 Task: Create a rule when a start date between 1 working days from now is removed from a card by anyone except me.
Action: Mouse moved to (1098, 279)
Screenshot: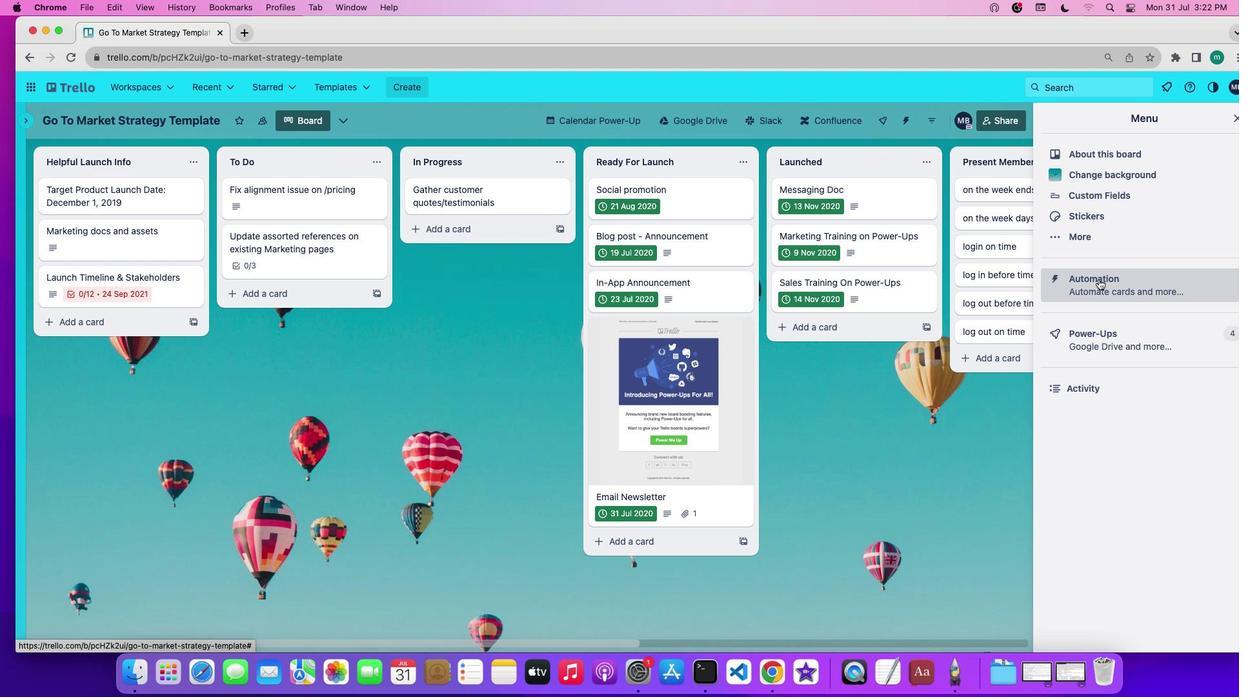 
Action: Mouse pressed left at (1098, 279)
Screenshot: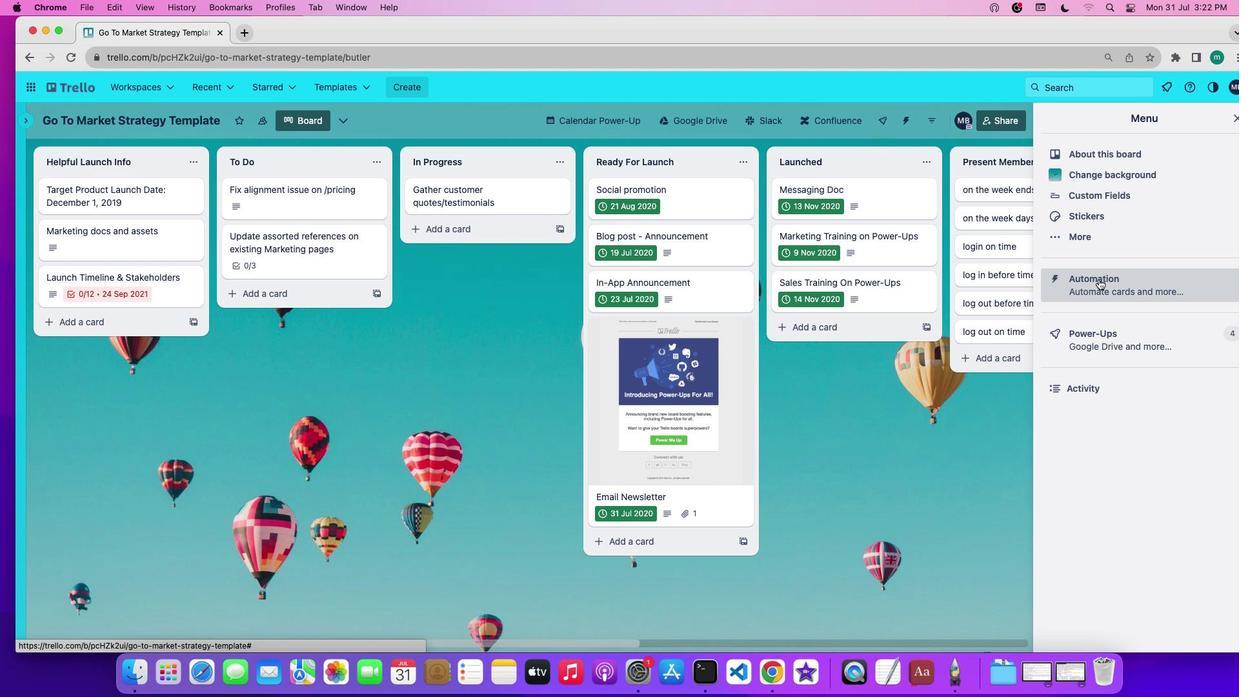 
Action: Mouse moved to (56, 231)
Screenshot: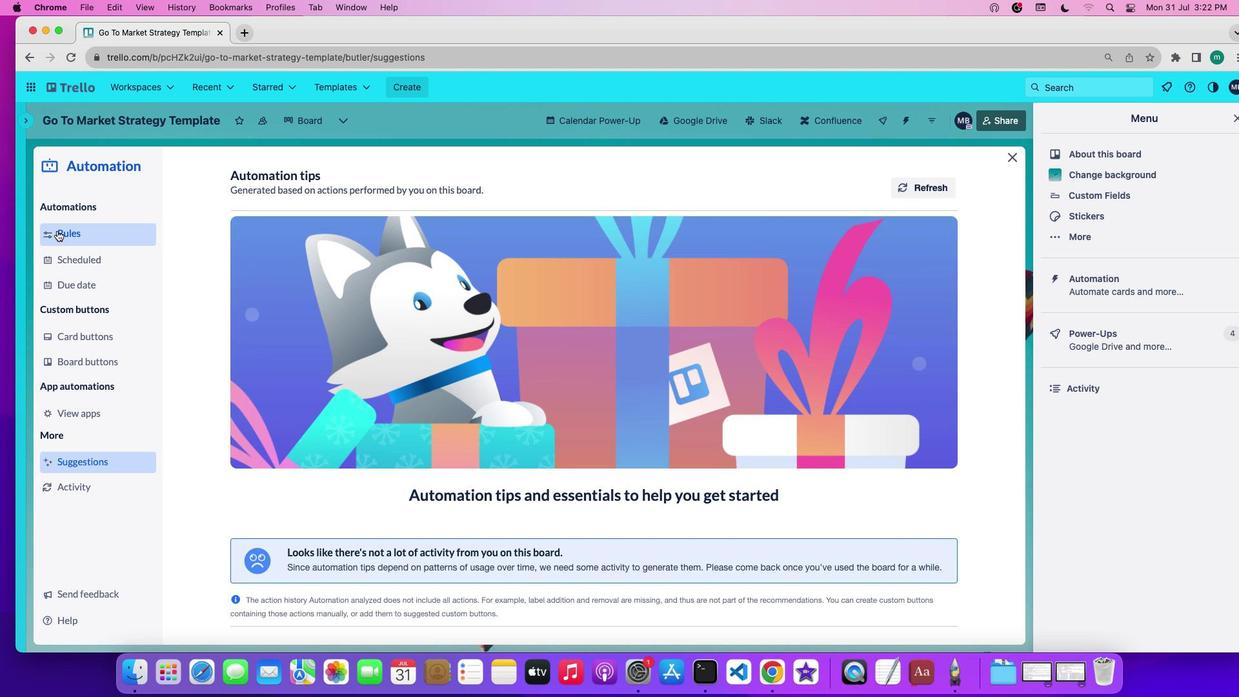 
Action: Mouse pressed left at (56, 231)
Screenshot: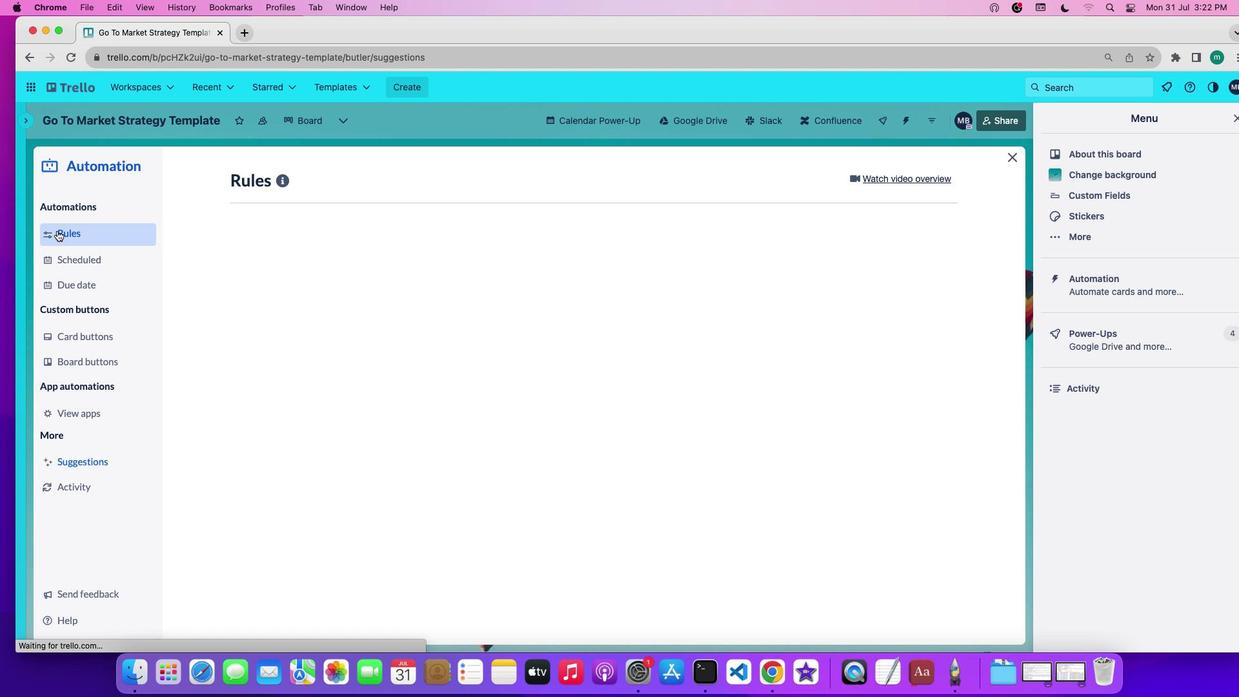 
Action: Mouse moved to (295, 462)
Screenshot: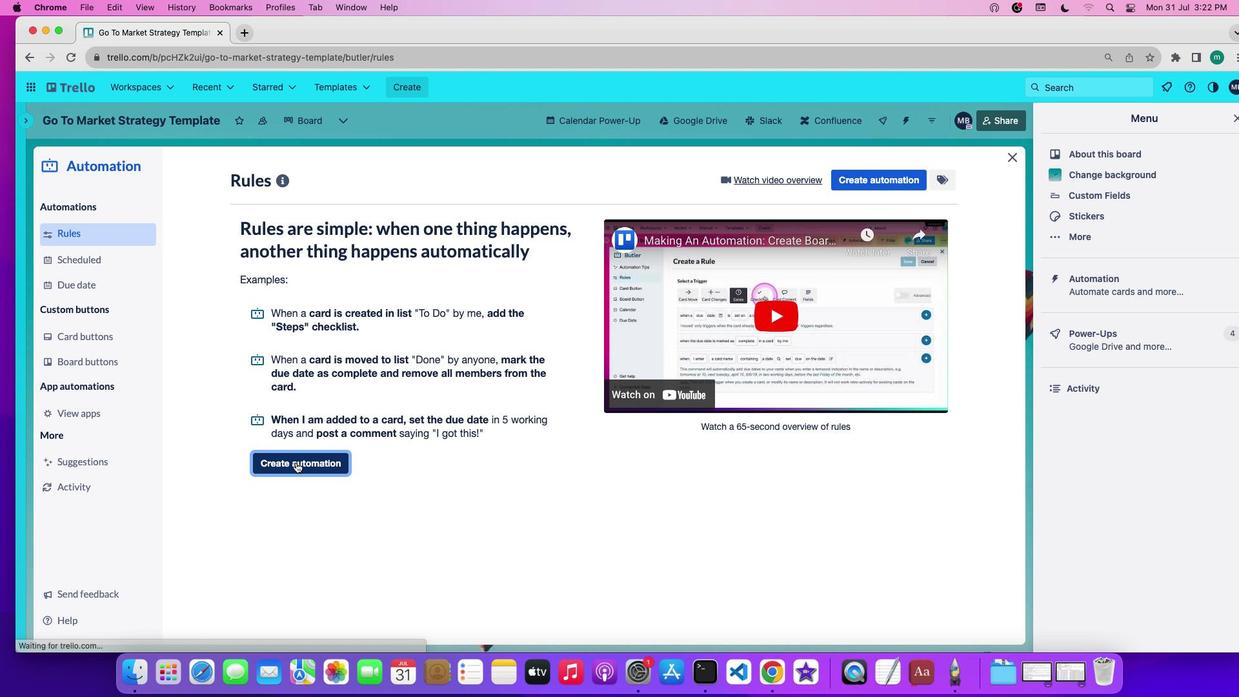 
Action: Mouse pressed left at (295, 462)
Screenshot: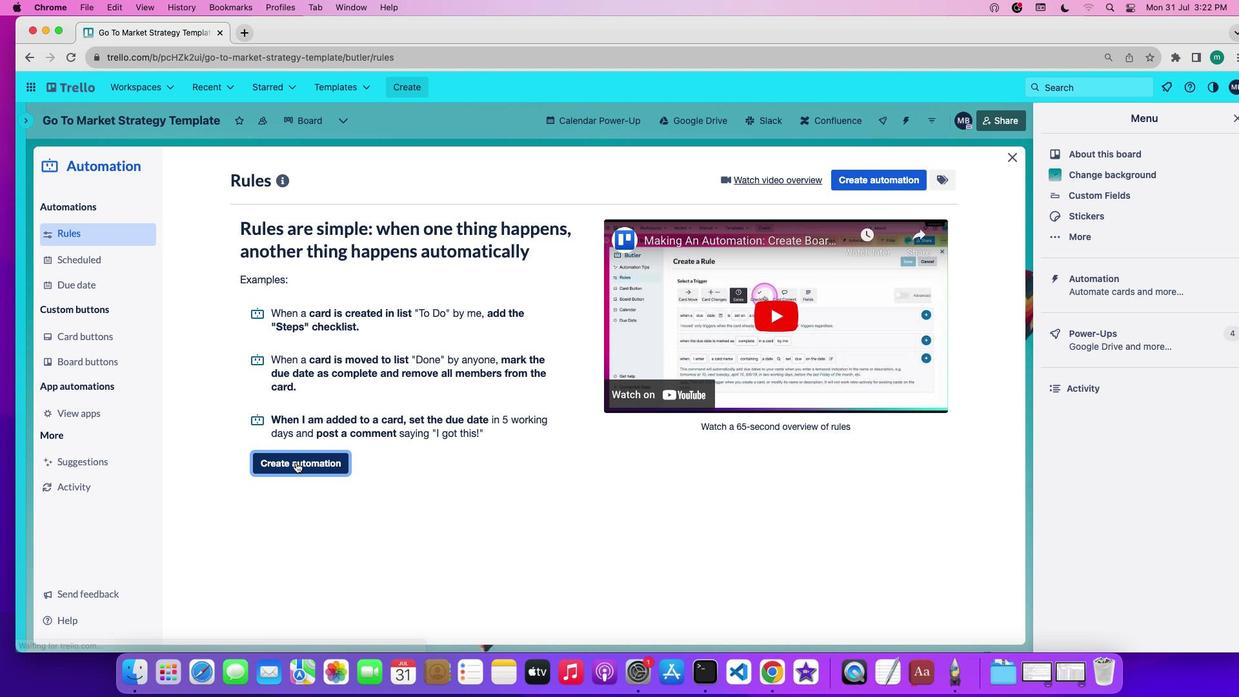 
Action: Mouse moved to (603, 305)
Screenshot: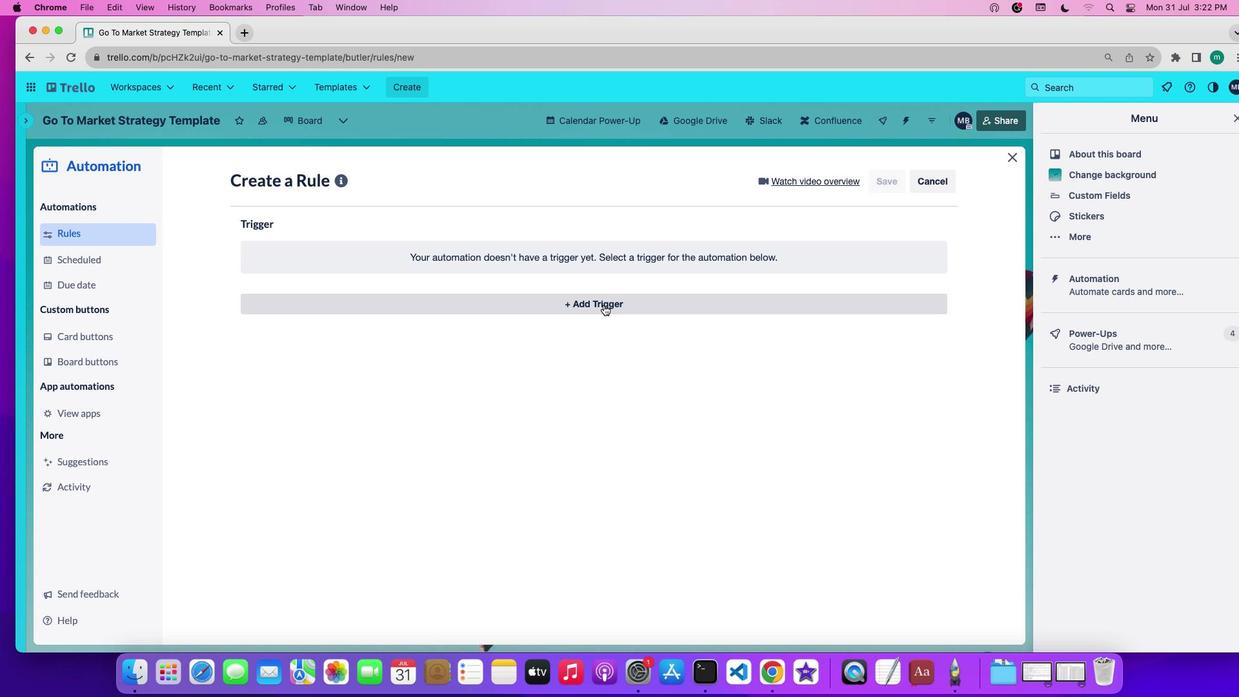 
Action: Mouse pressed left at (603, 305)
Screenshot: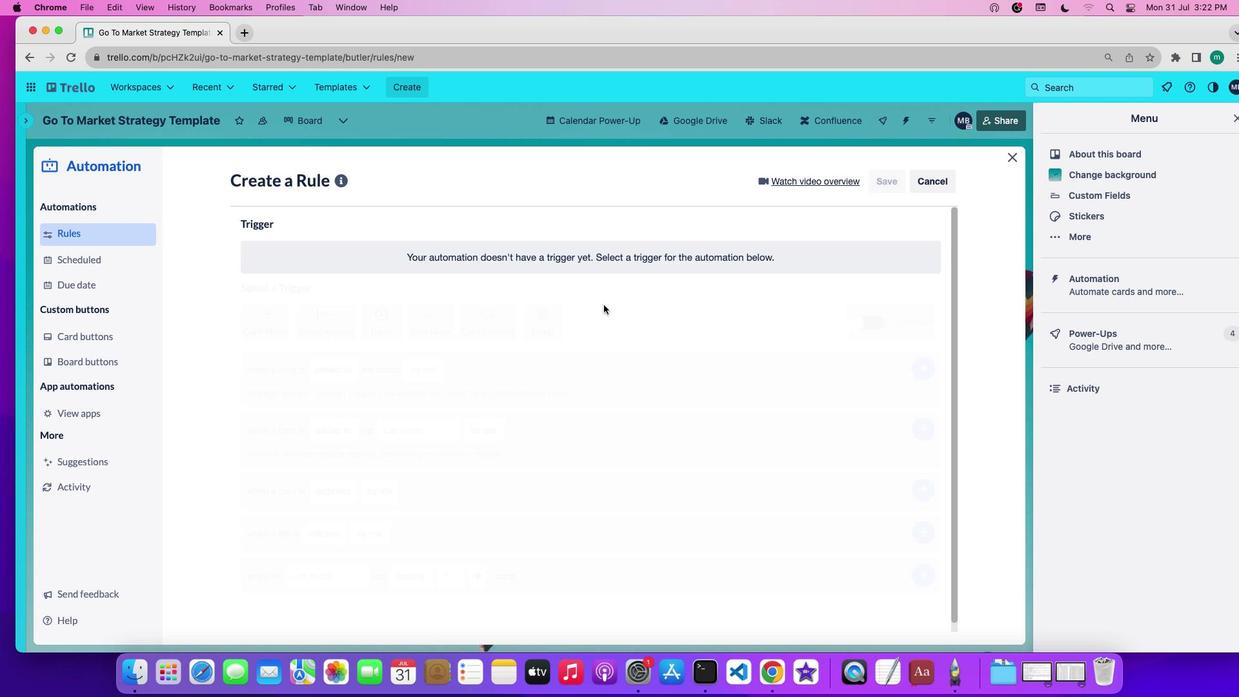 
Action: Mouse moved to (389, 354)
Screenshot: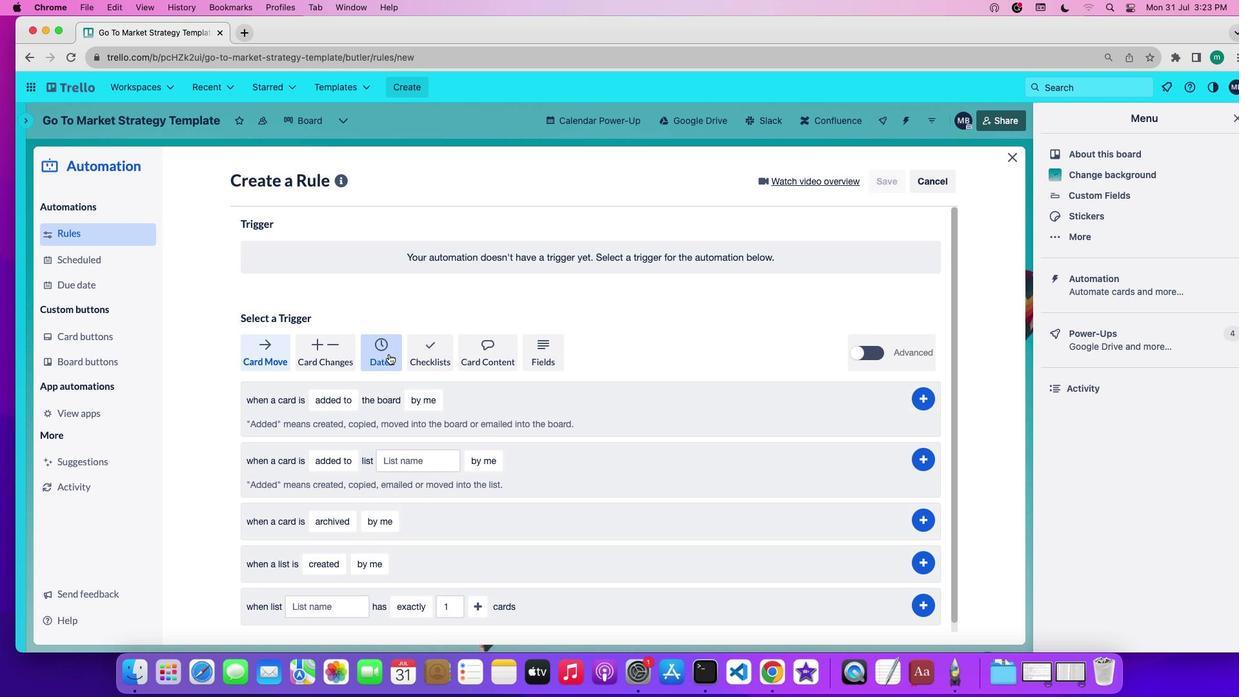 
Action: Mouse pressed left at (389, 354)
Screenshot: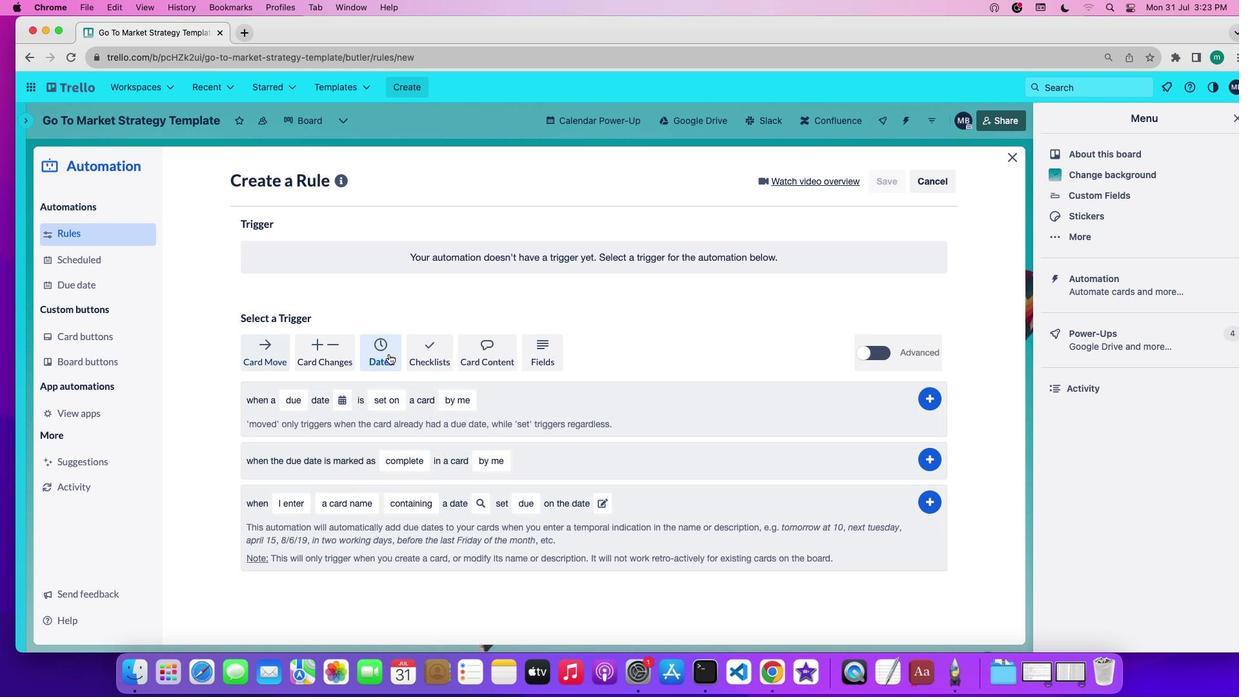 
Action: Mouse moved to (303, 402)
Screenshot: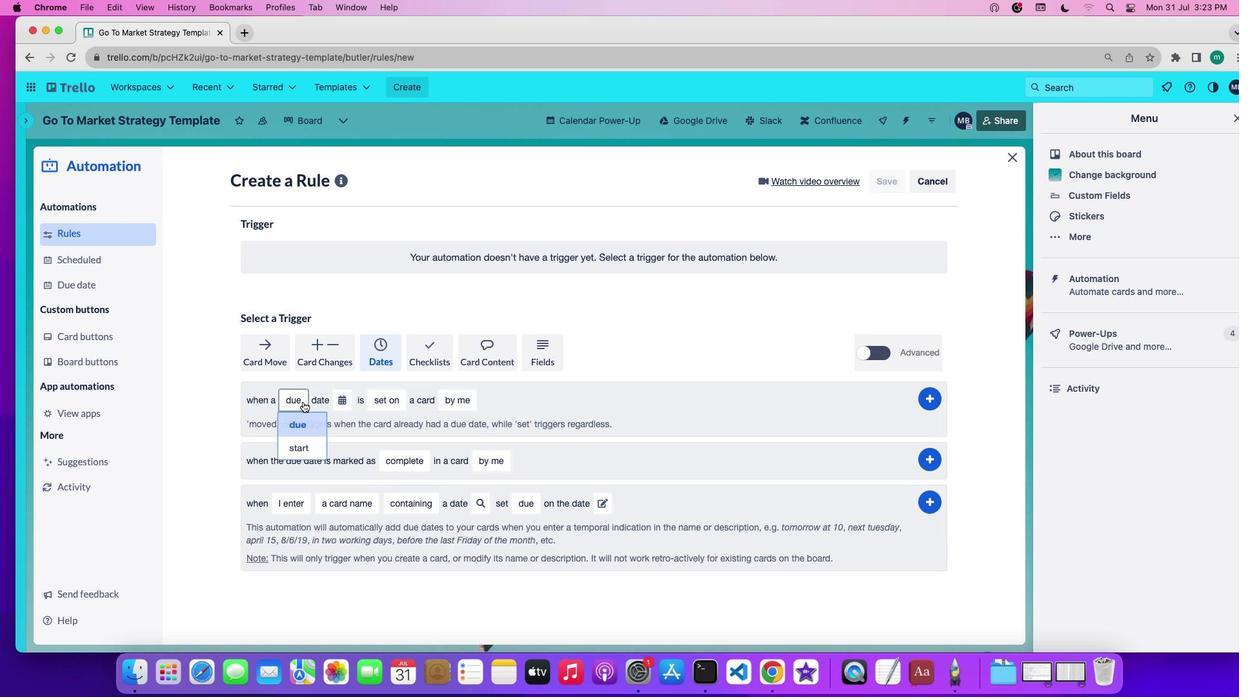 
Action: Mouse pressed left at (303, 402)
Screenshot: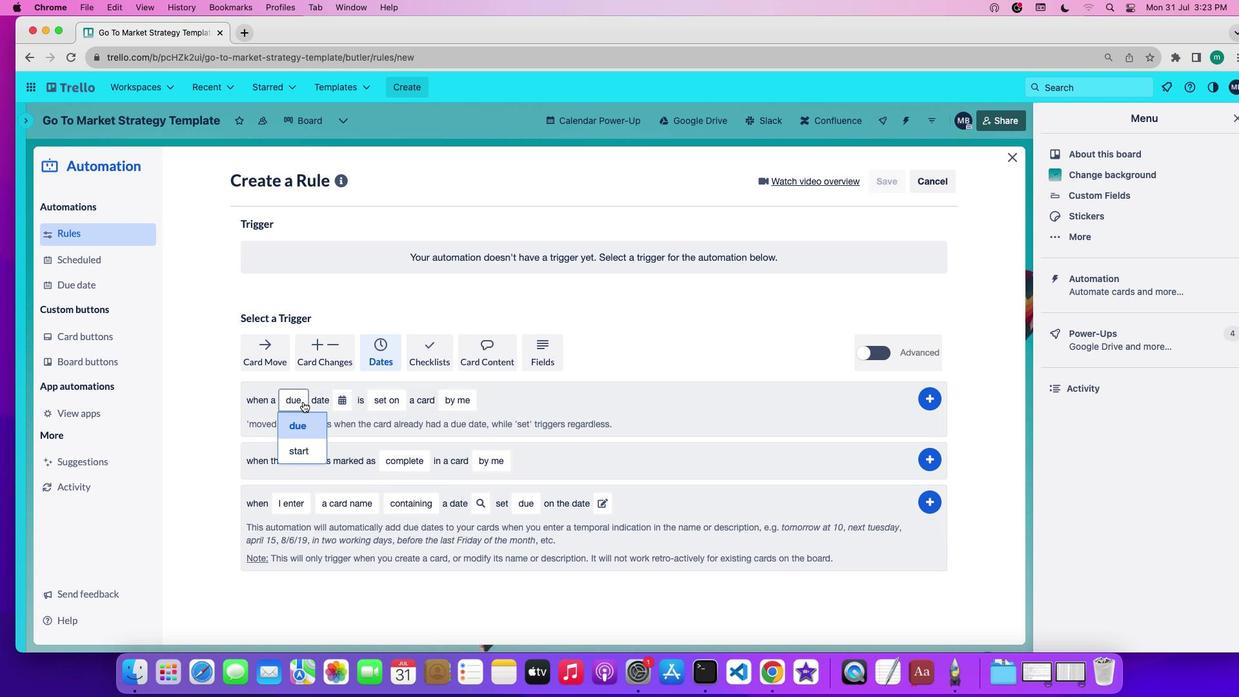 
Action: Mouse moved to (307, 447)
Screenshot: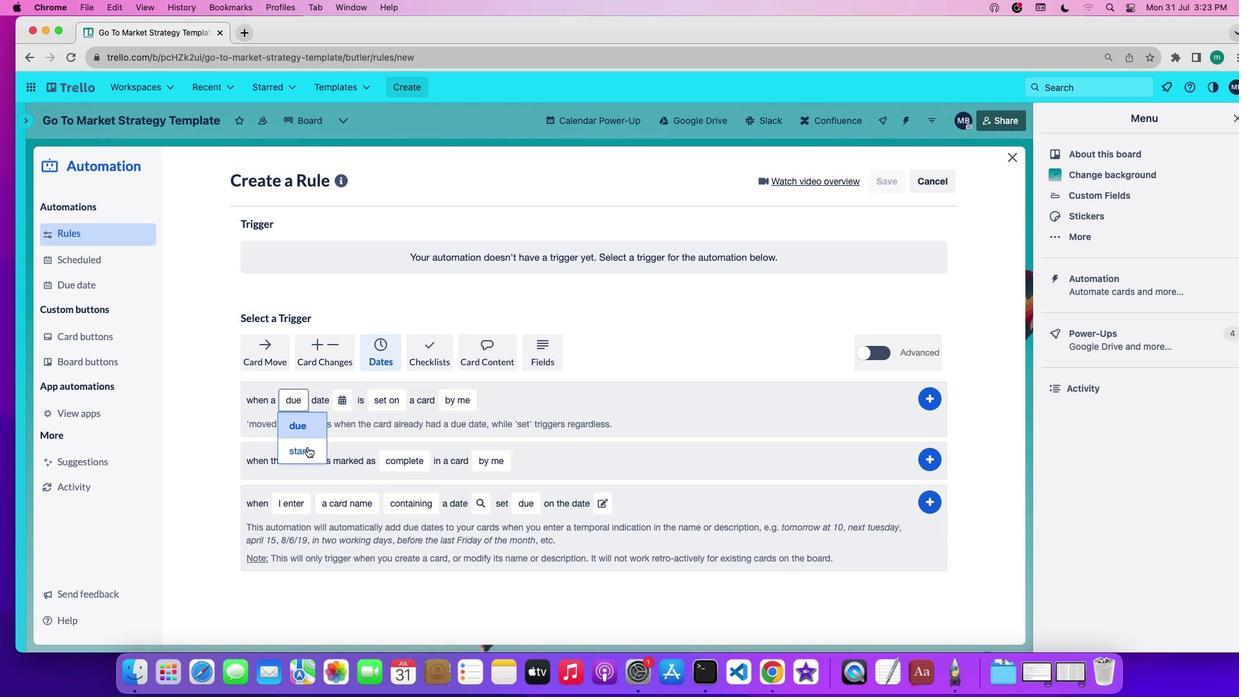 
Action: Mouse pressed left at (307, 447)
Screenshot: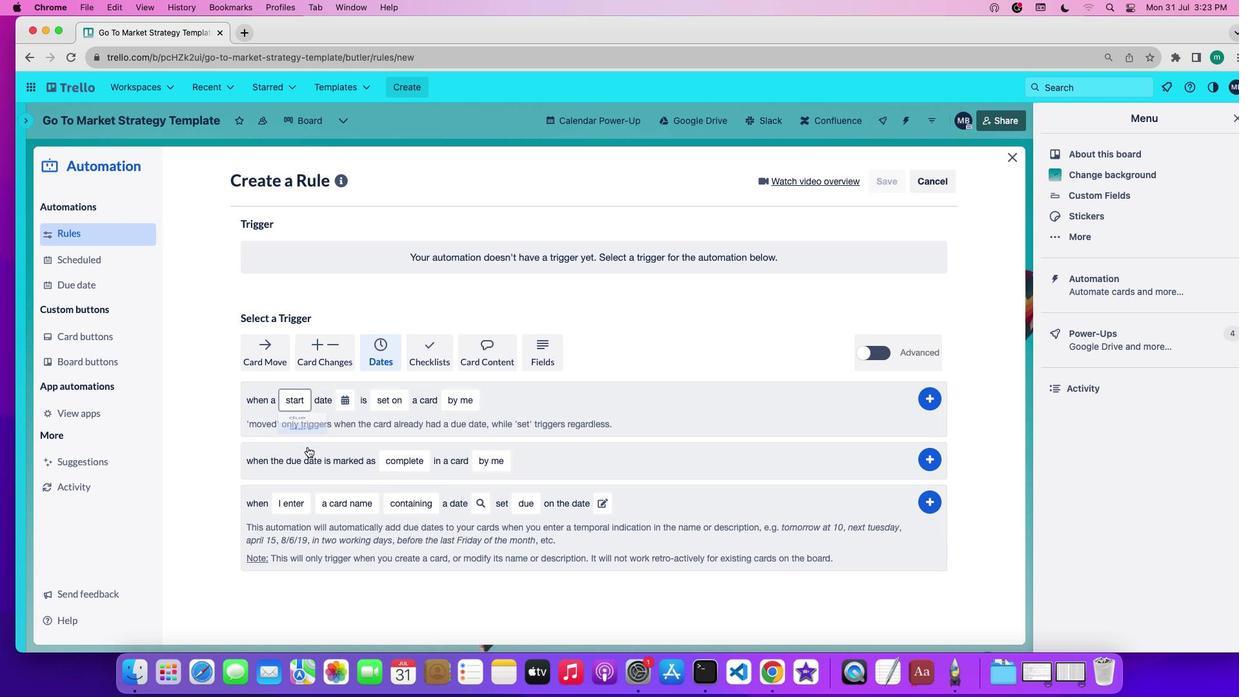 
Action: Mouse moved to (352, 397)
Screenshot: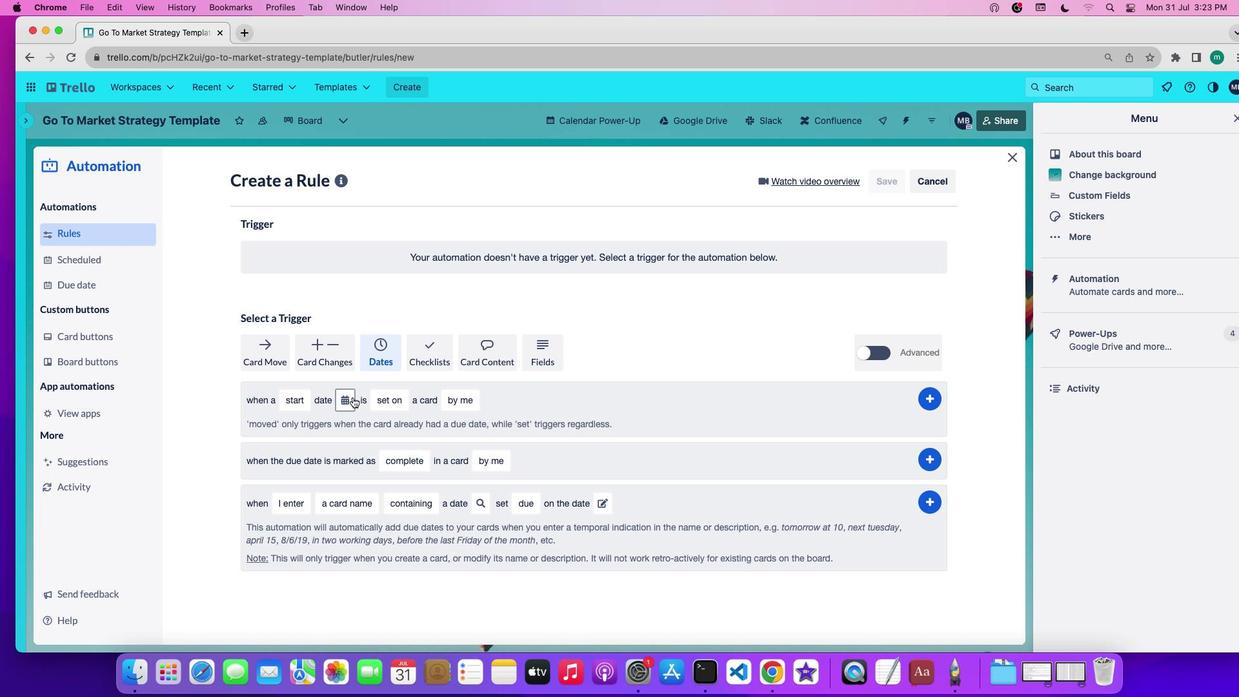 
Action: Mouse pressed left at (352, 397)
Screenshot: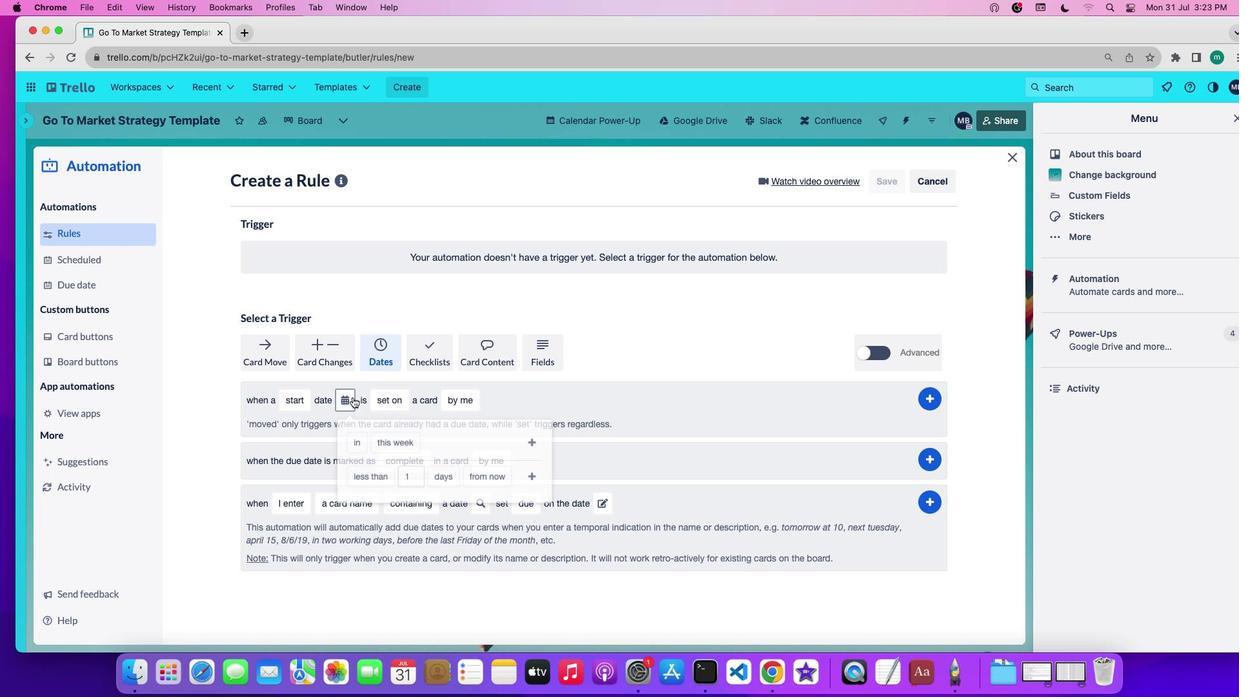 
Action: Mouse moved to (391, 480)
Screenshot: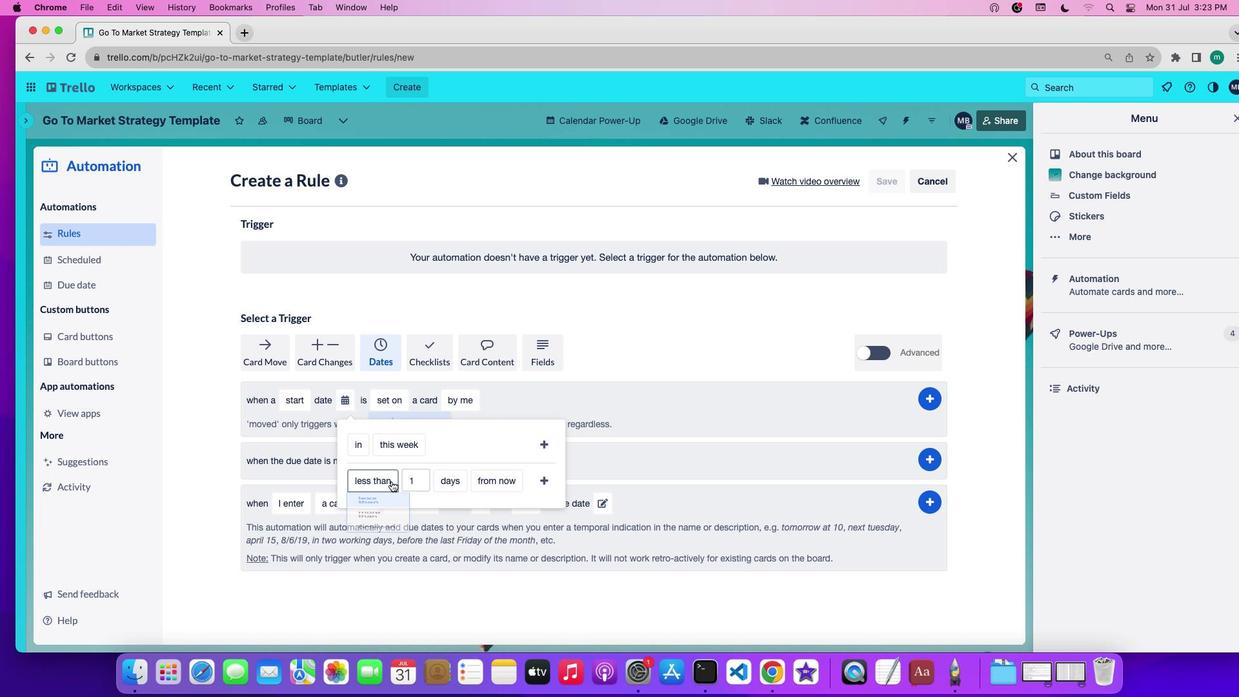 
Action: Mouse pressed left at (391, 480)
Screenshot: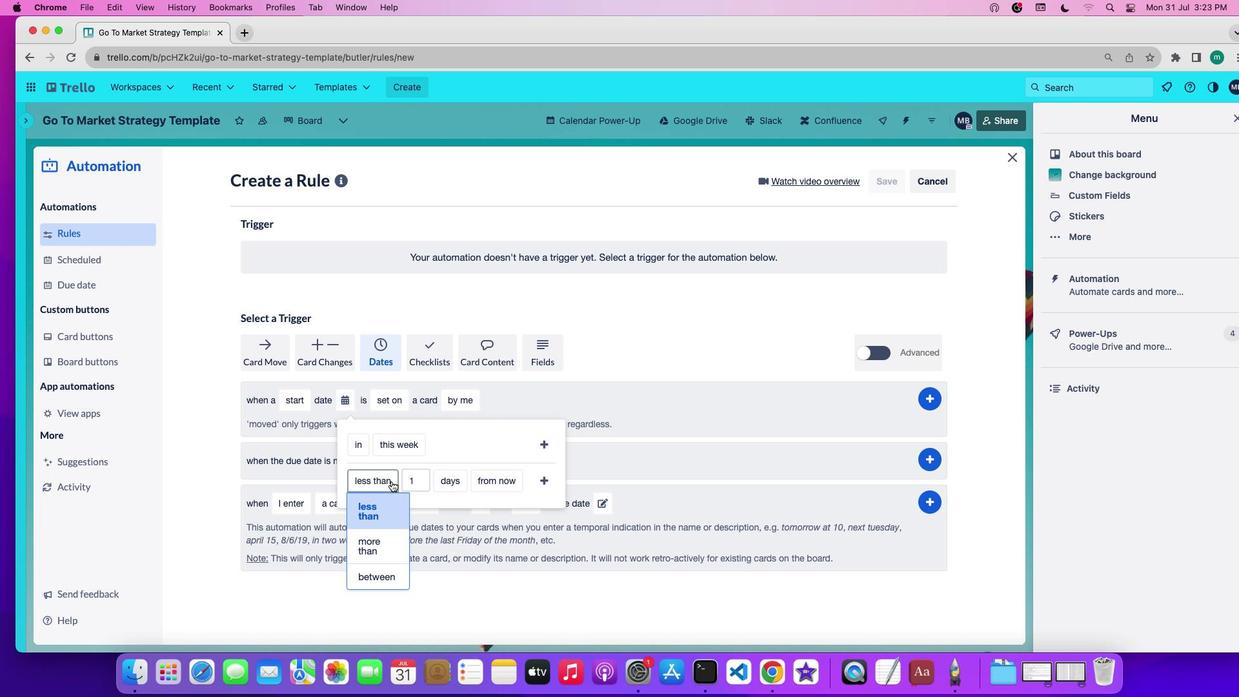 
Action: Mouse moved to (385, 575)
Screenshot: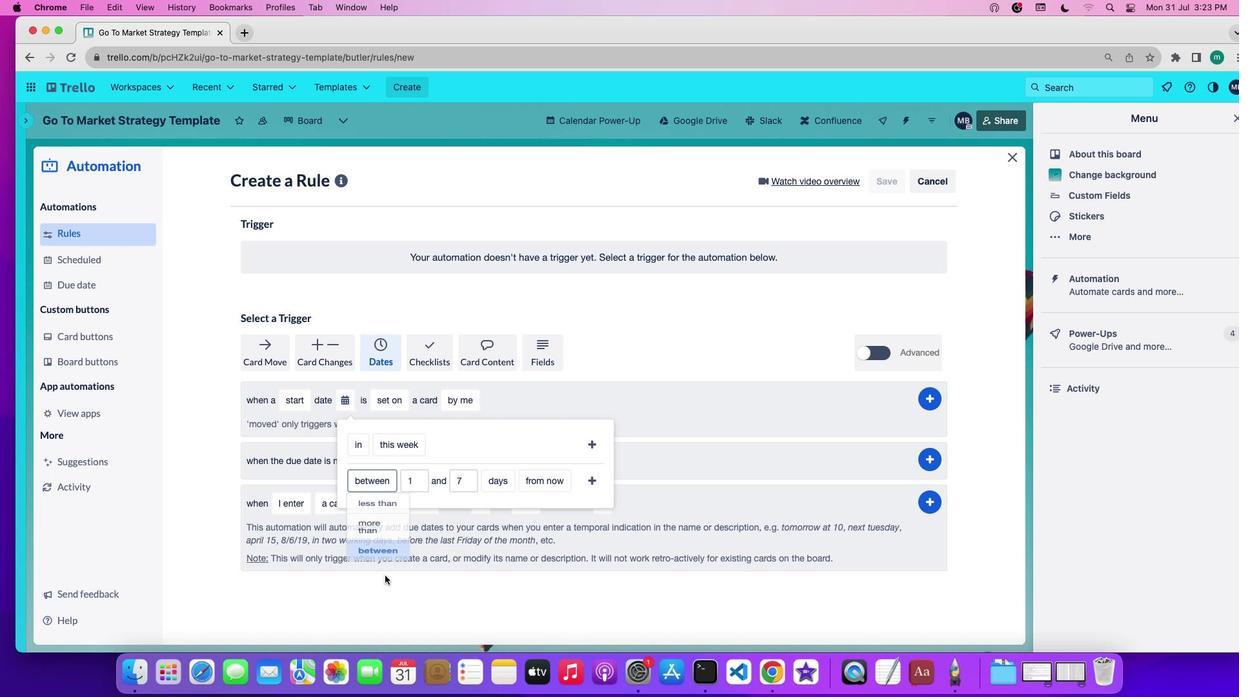 
Action: Mouse pressed left at (385, 575)
Screenshot: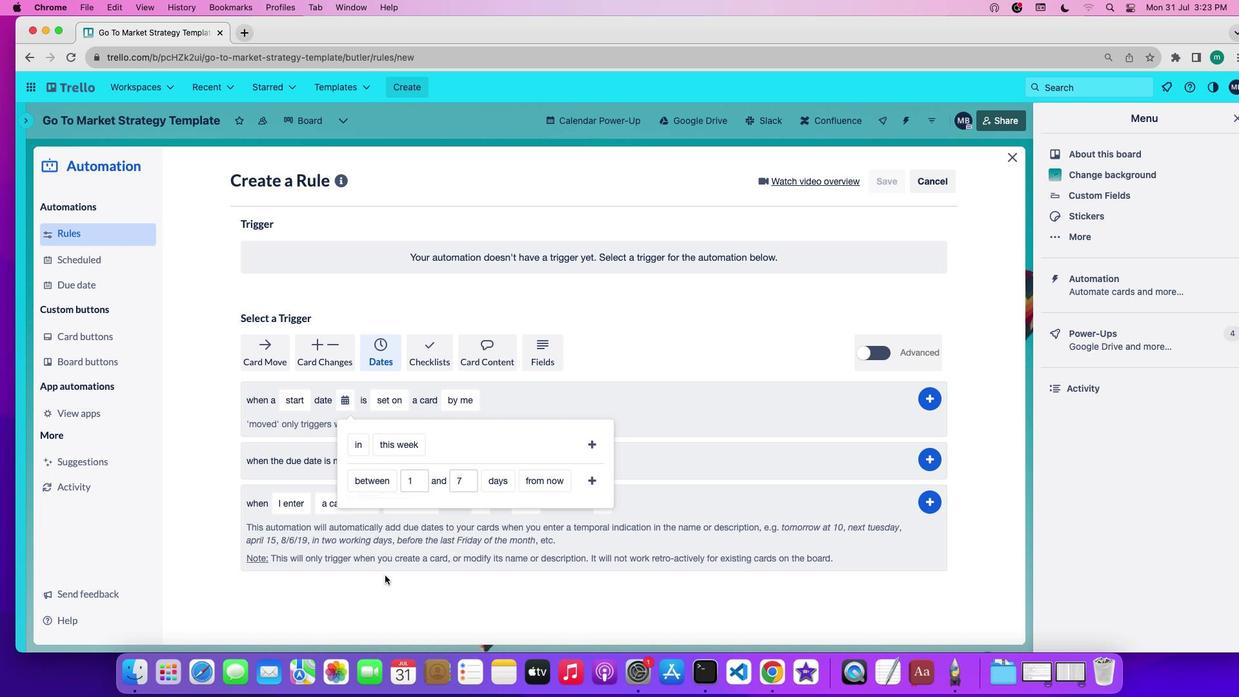 
Action: Mouse moved to (500, 480)
Screenshot: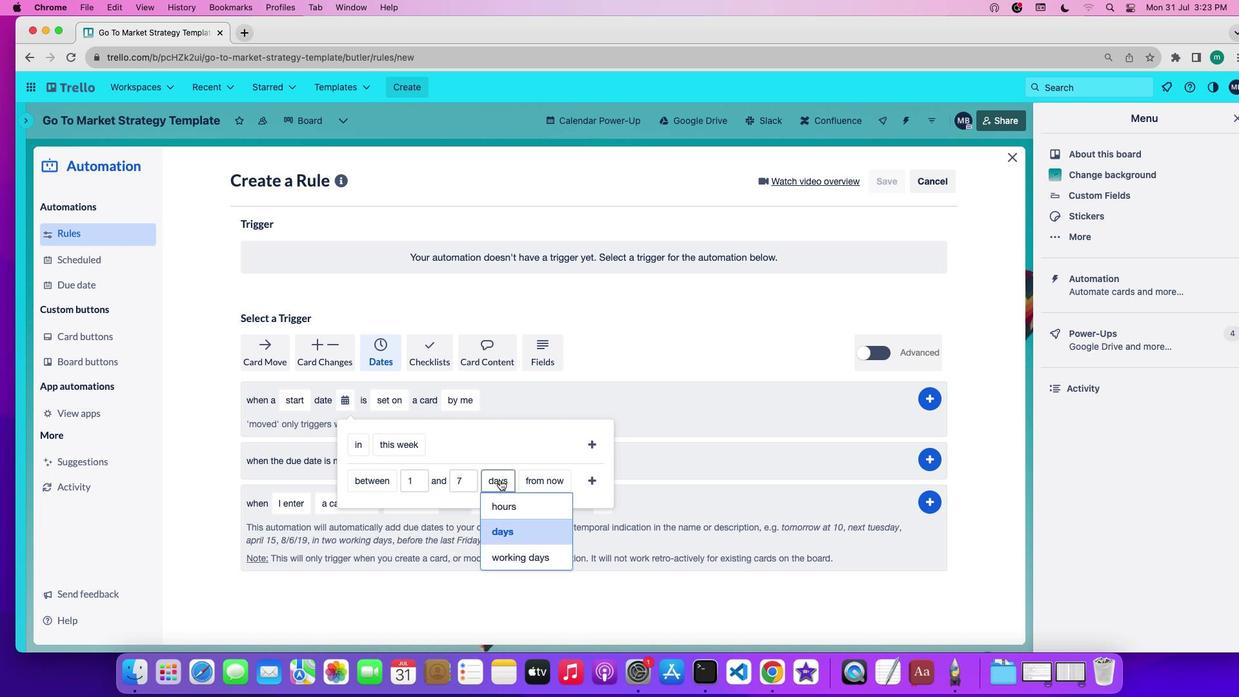 
Action: Mouse pressed left at (500, 480)
Screenshot: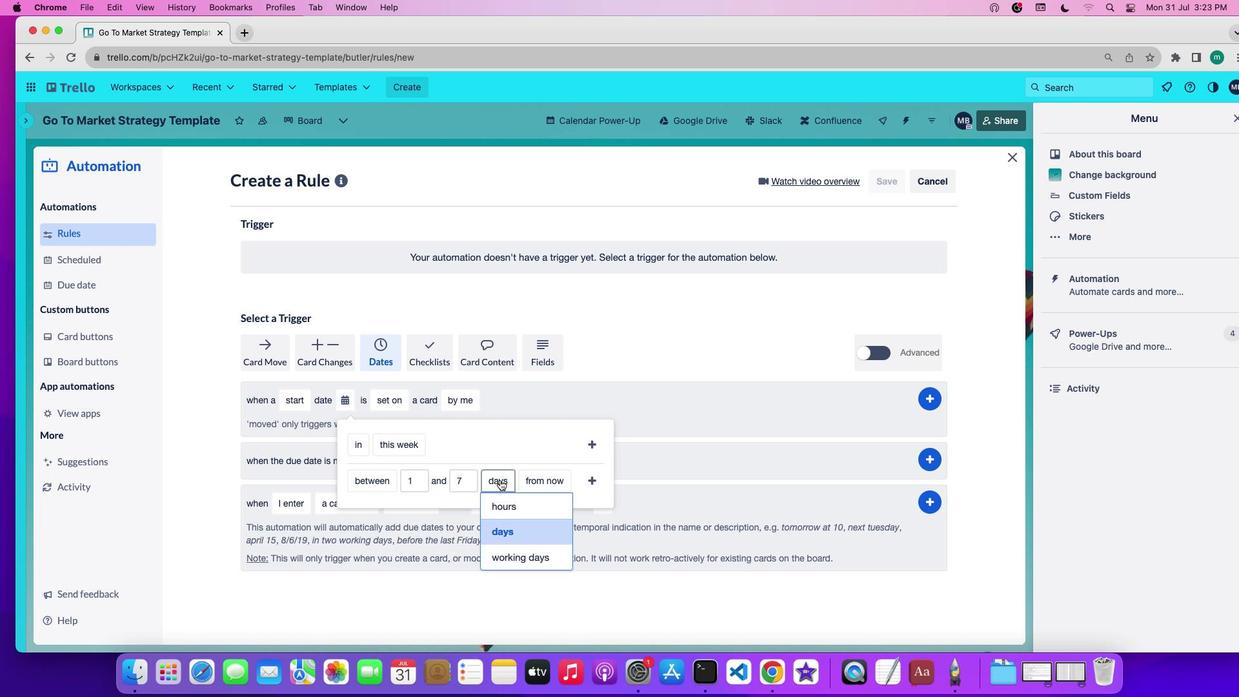 
Action: Mouse moved to (514, 558)
Screenshot: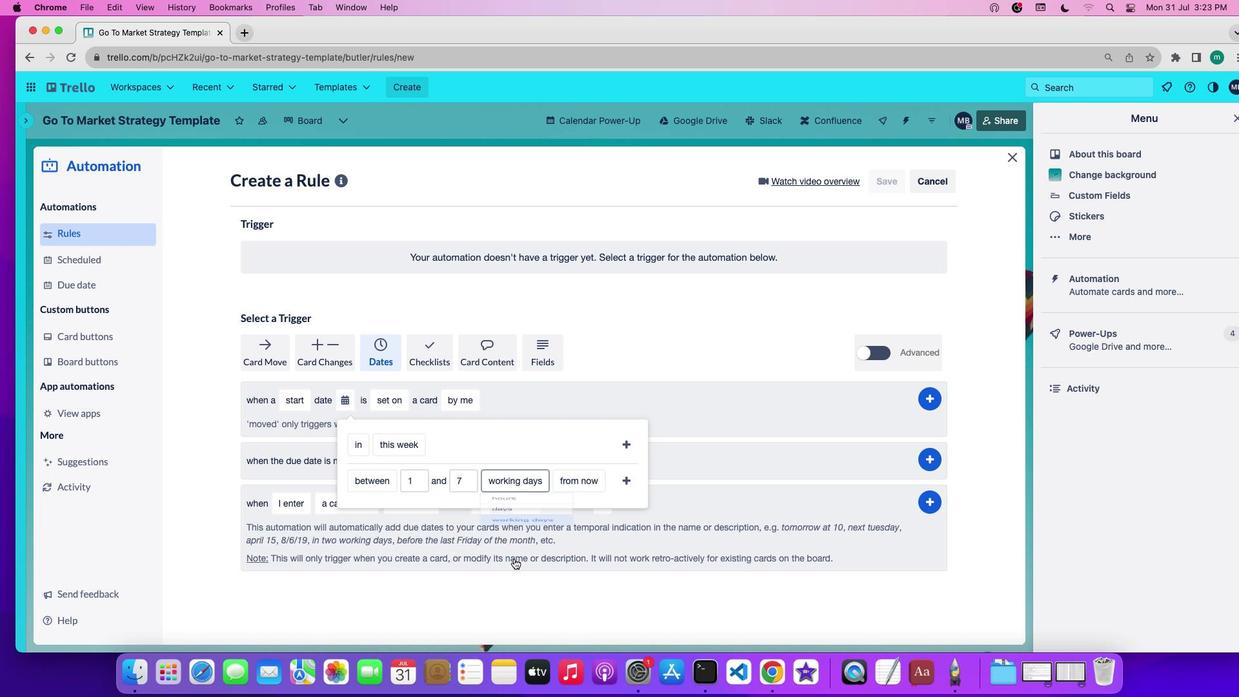 
Action: Mouse pressed left at (514, 558)
Screenshot: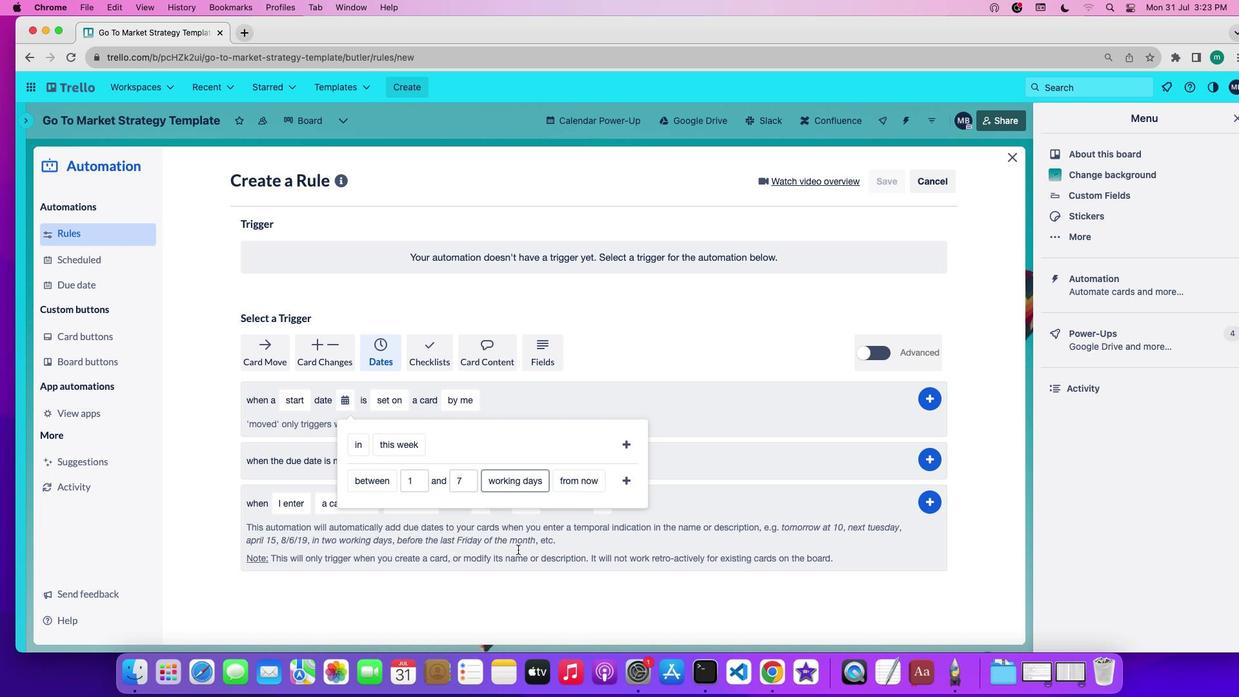 
Action: Mouse moved to (564, 476)
Screenshot: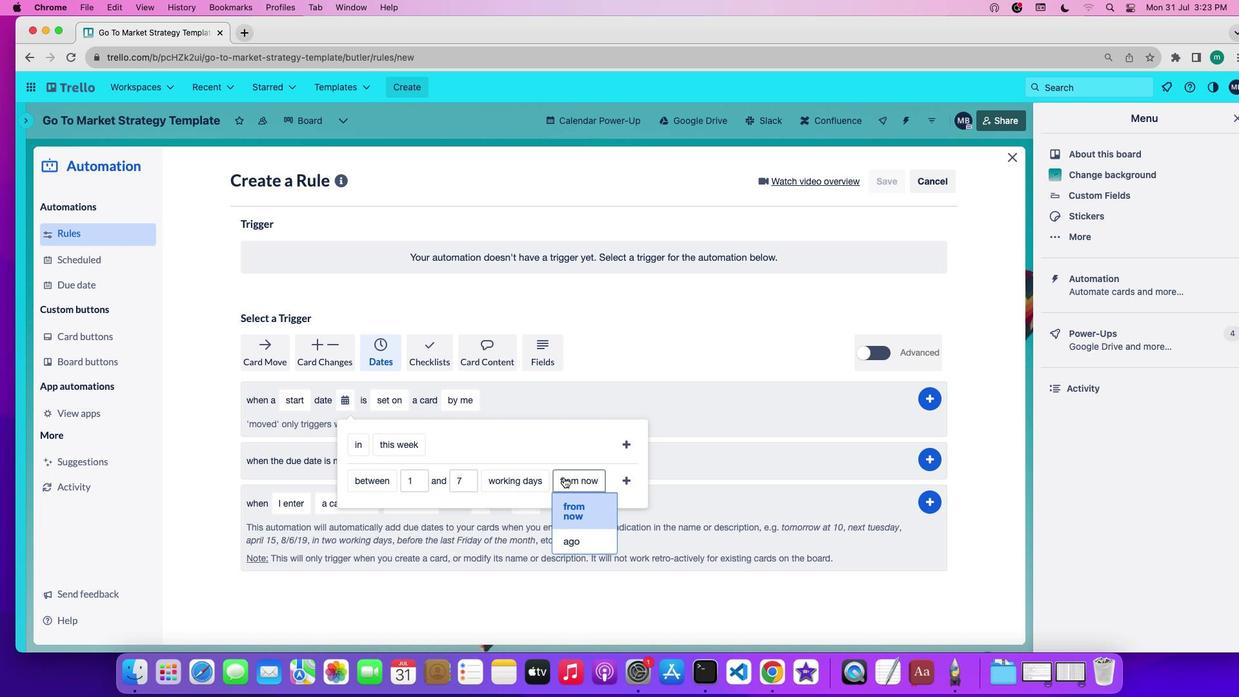 
Action: Mouse pressed left at (564, 476)
Screenshot: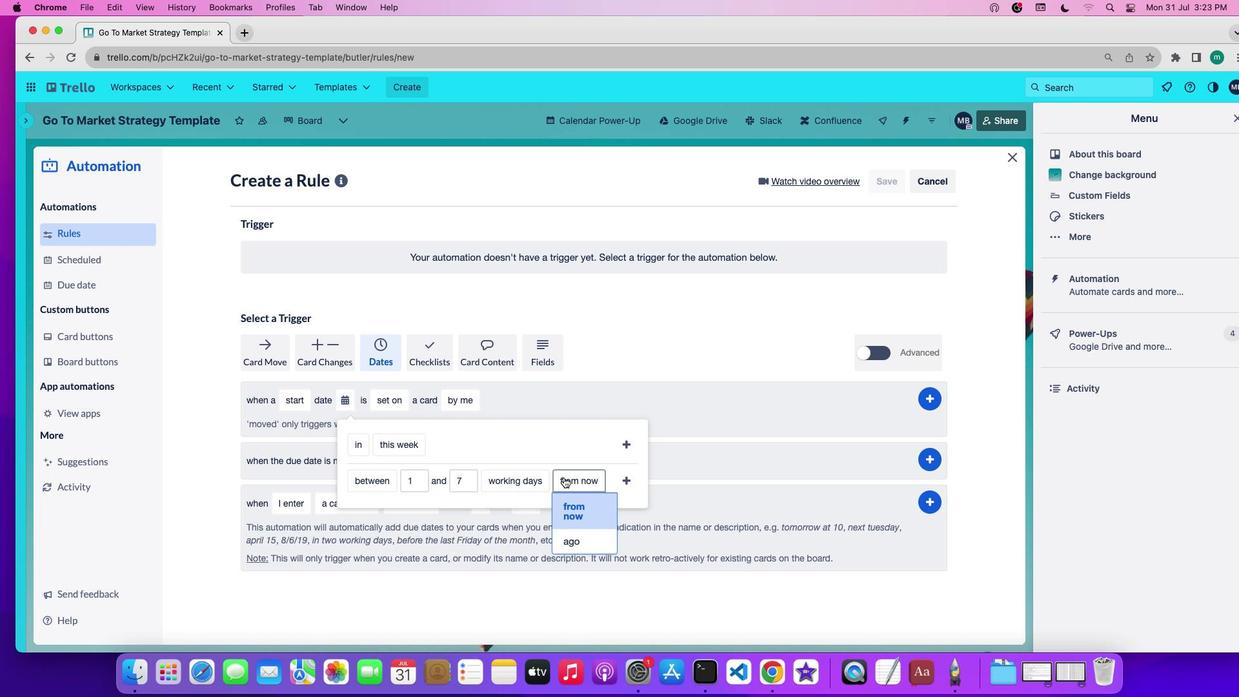 
Action: Mouse moved to (582, 517)
Screenshot: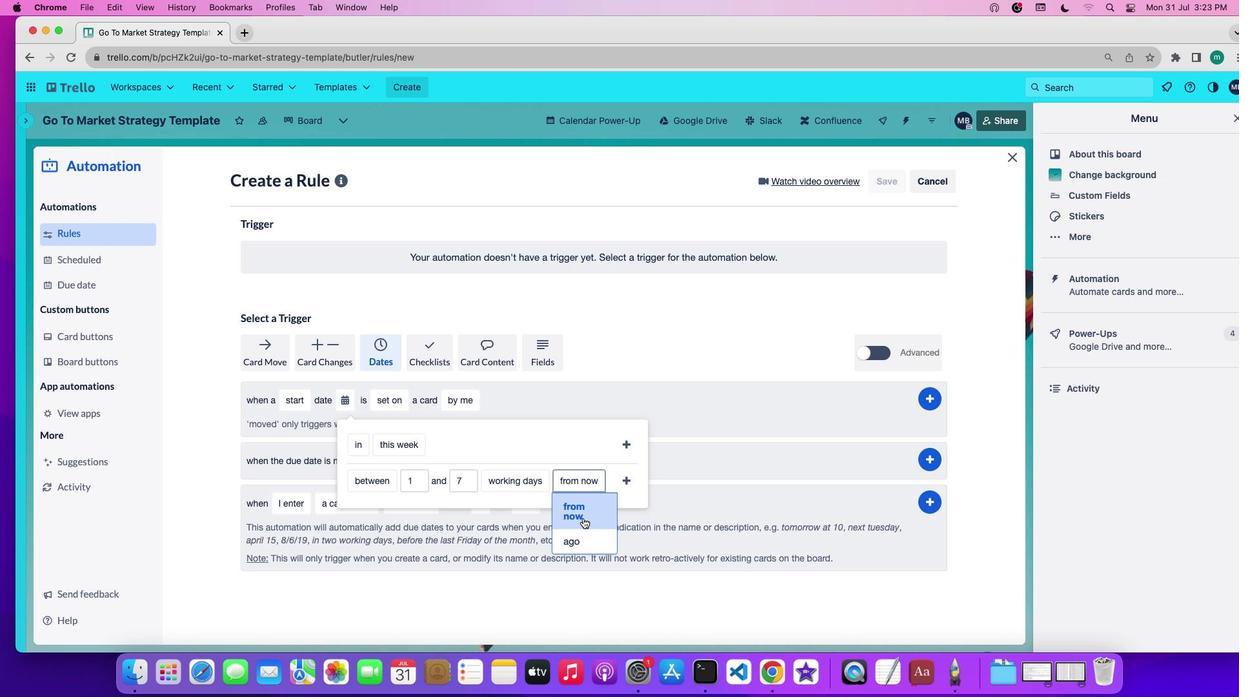 
Action: Mouse pressed left at (582, 517)
Screenshot: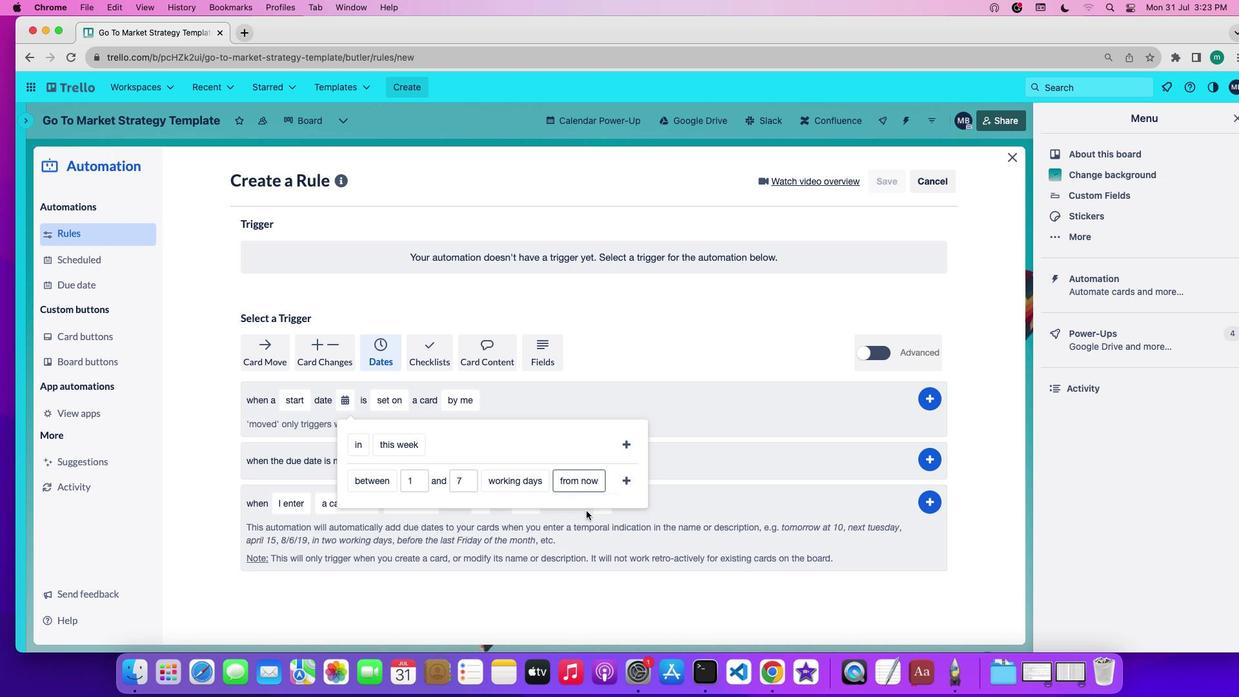
Action: Mouse moved to (623, 478)
Screenshot: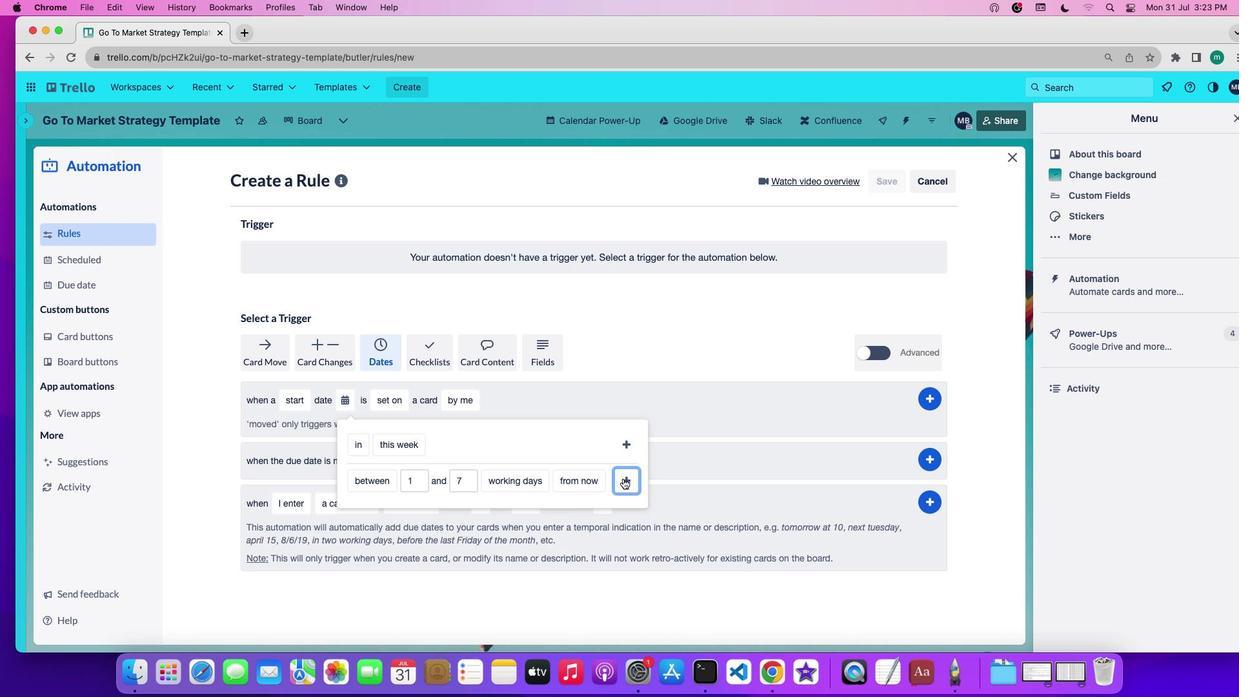 
Action: Mouse pressed left at (623, 478)
Screenshot: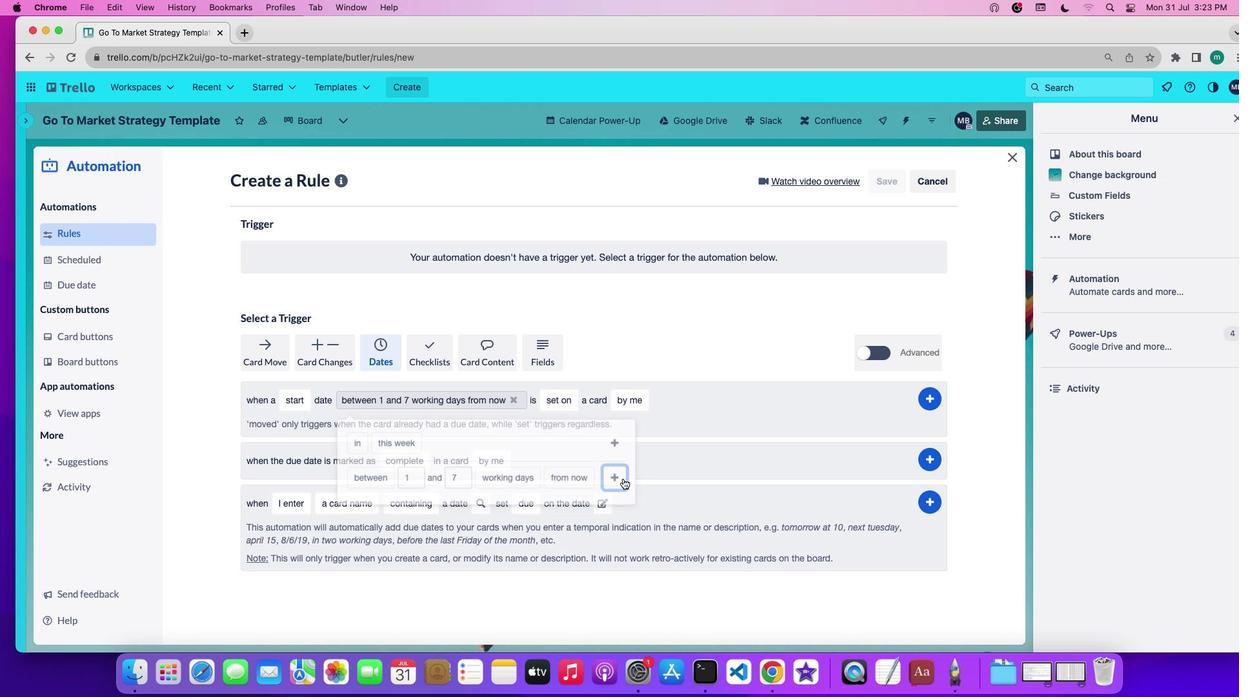 
Action: Mouse moved to (545, 396)
Screenshot: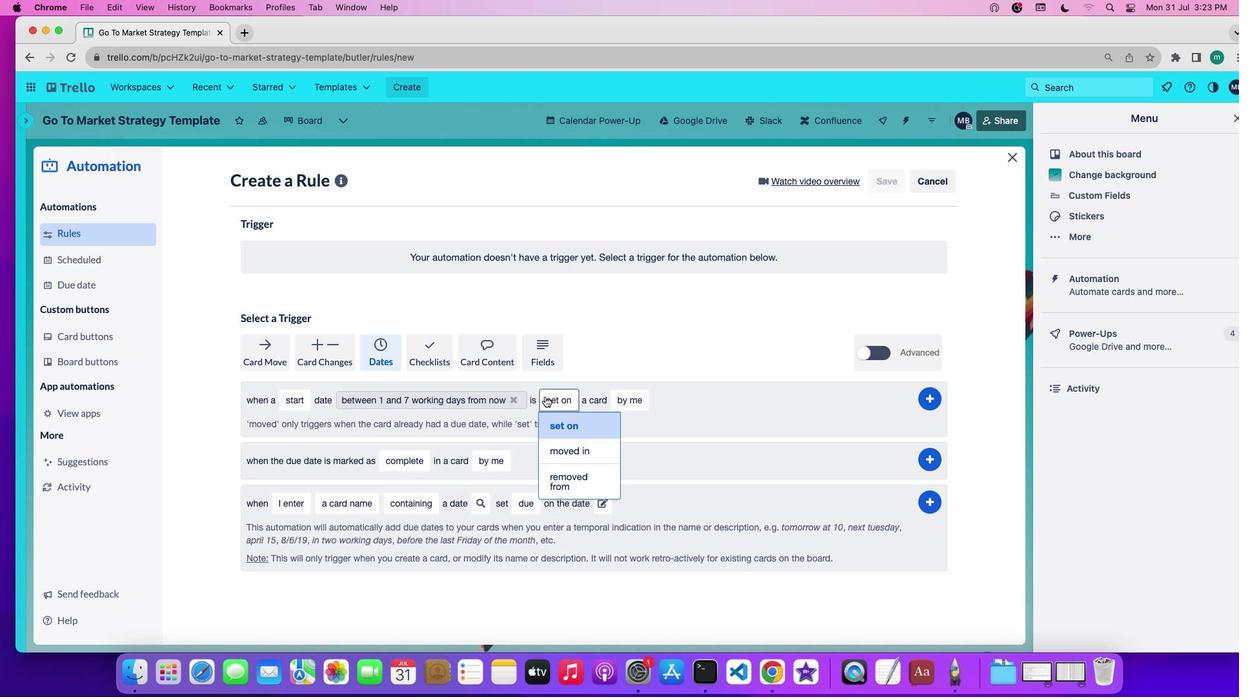 
Action: Mouse pressed left at (545, 396)
Screenshot: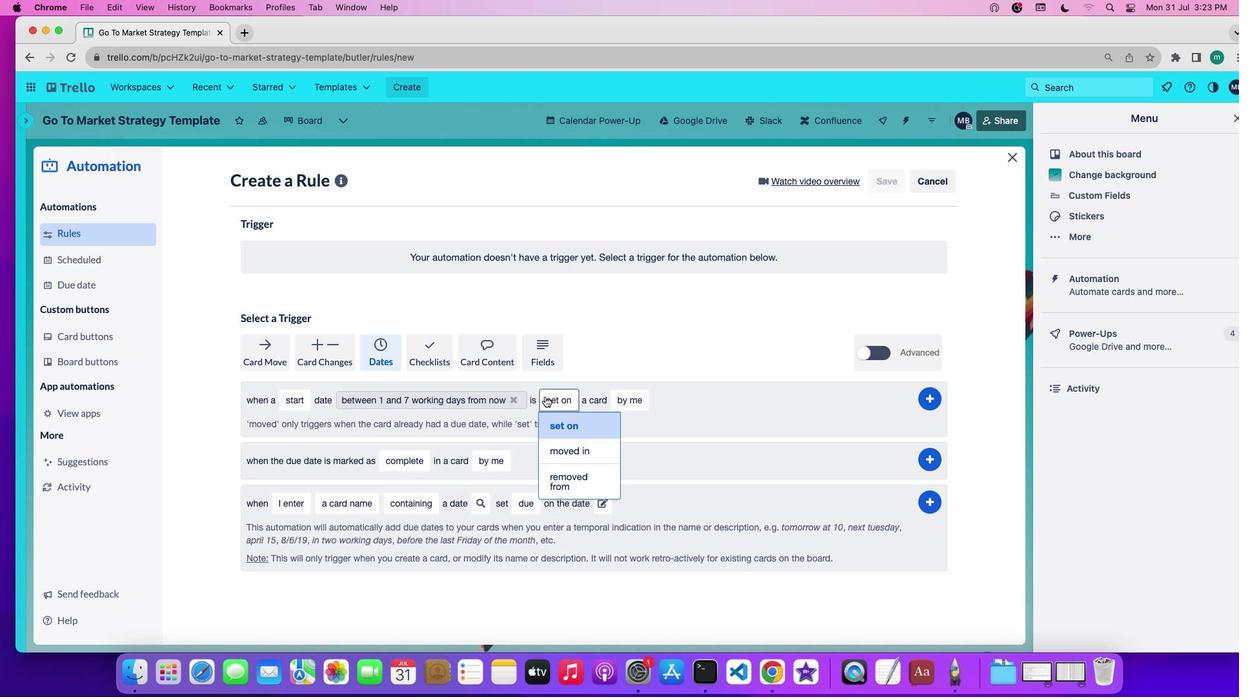 
Action: Mouse moved to (573, 480)
Screenshot: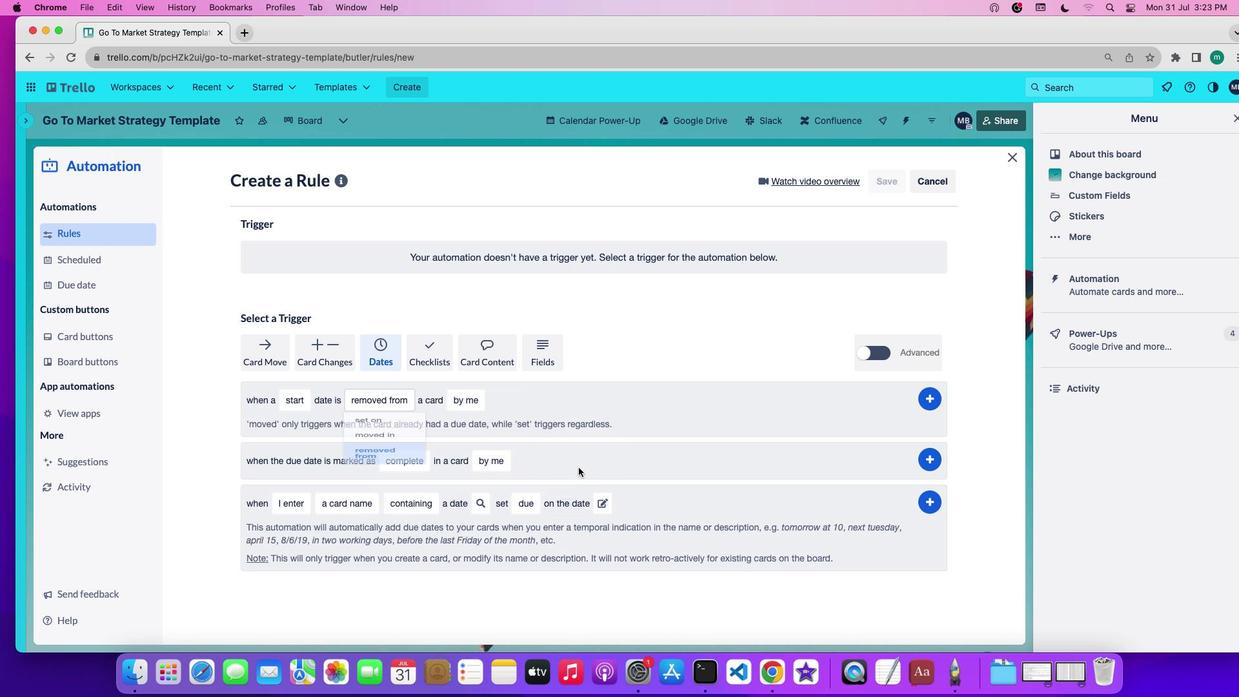 
Action: Mouse pressed left at (573, 480)
Screenshot: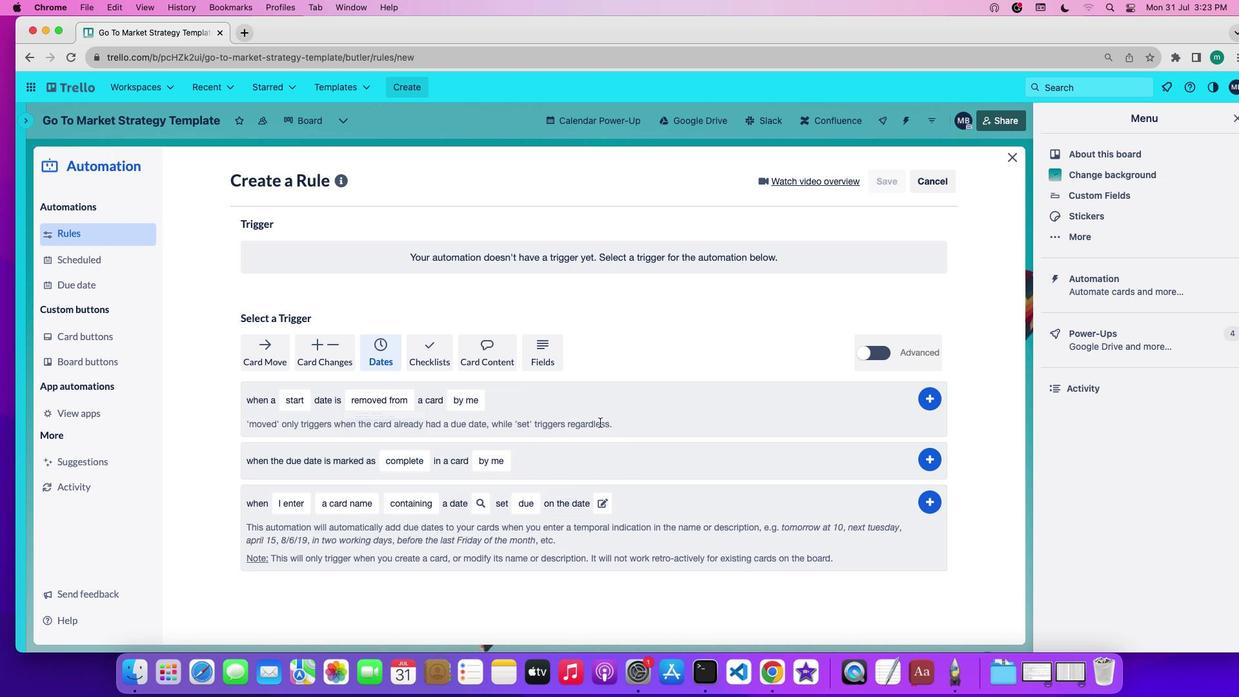 
Action: Mouse moved to (468, 394)
Screenshot: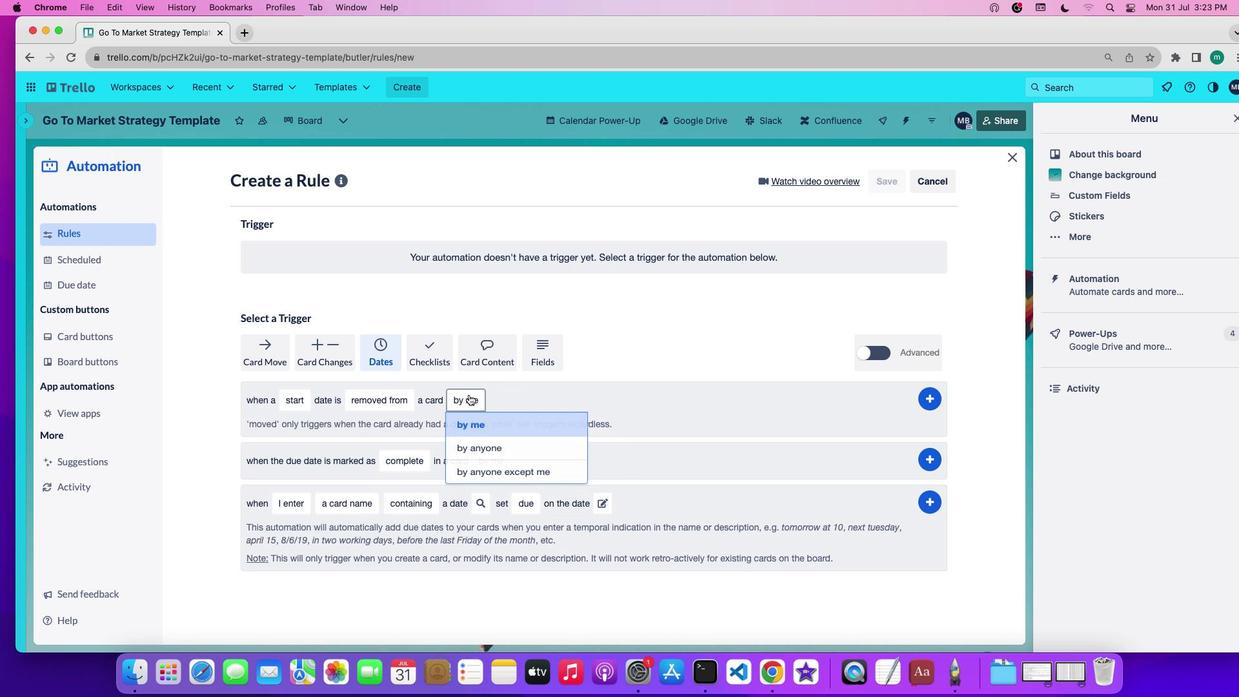 
Action: Mouse pressed left at (468, 394)
Screenshot: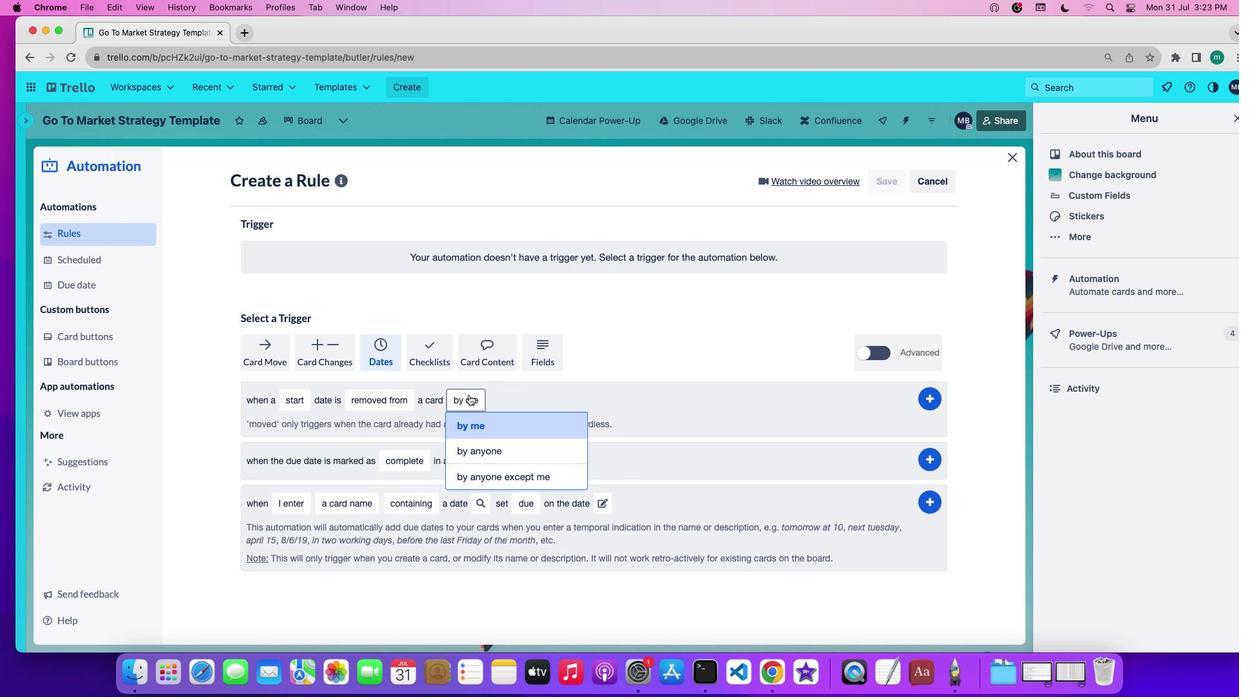 
Action: Mouse moved to (484, 474)
Screenshot: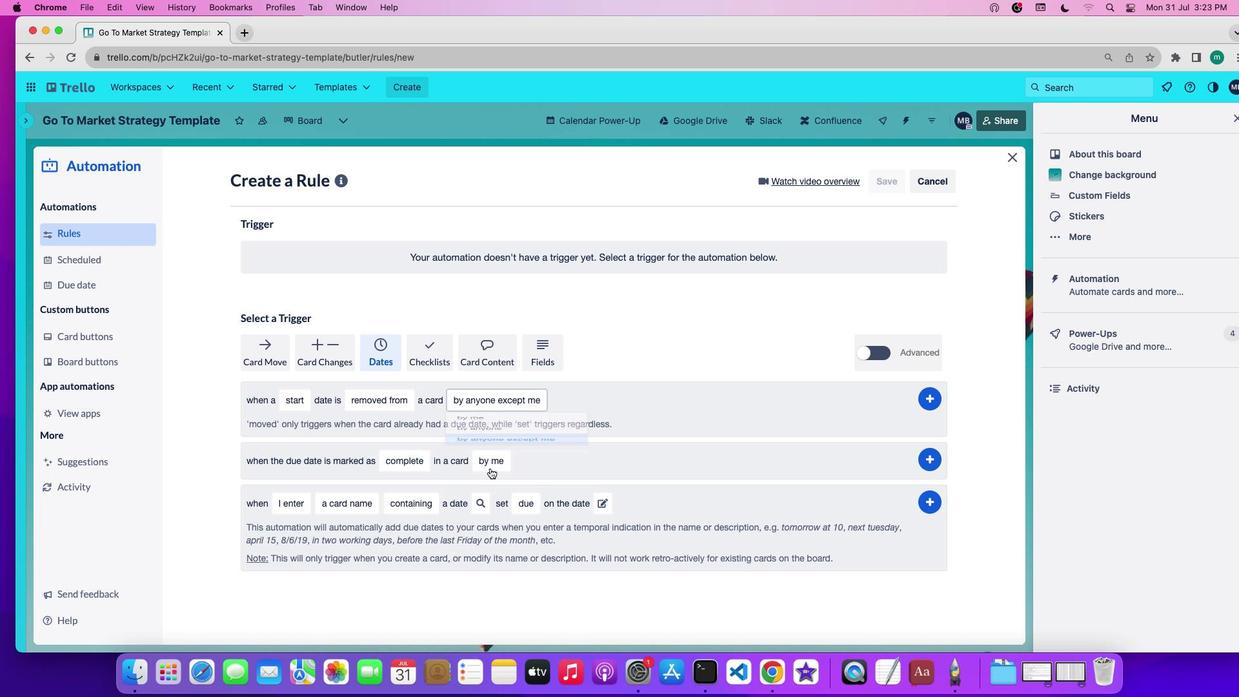 
Action: Mouse pressed left at (484, 474)
Screenshot: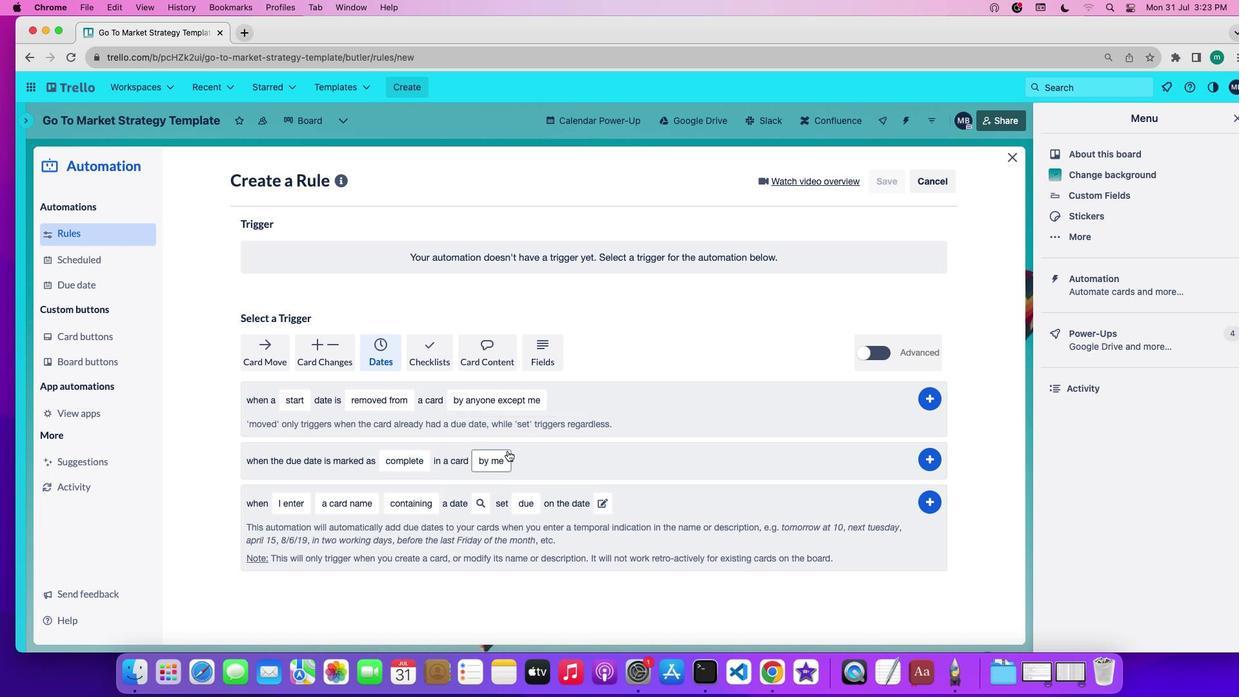 
Action: Mouse moved to (928, 392)
Screenshot: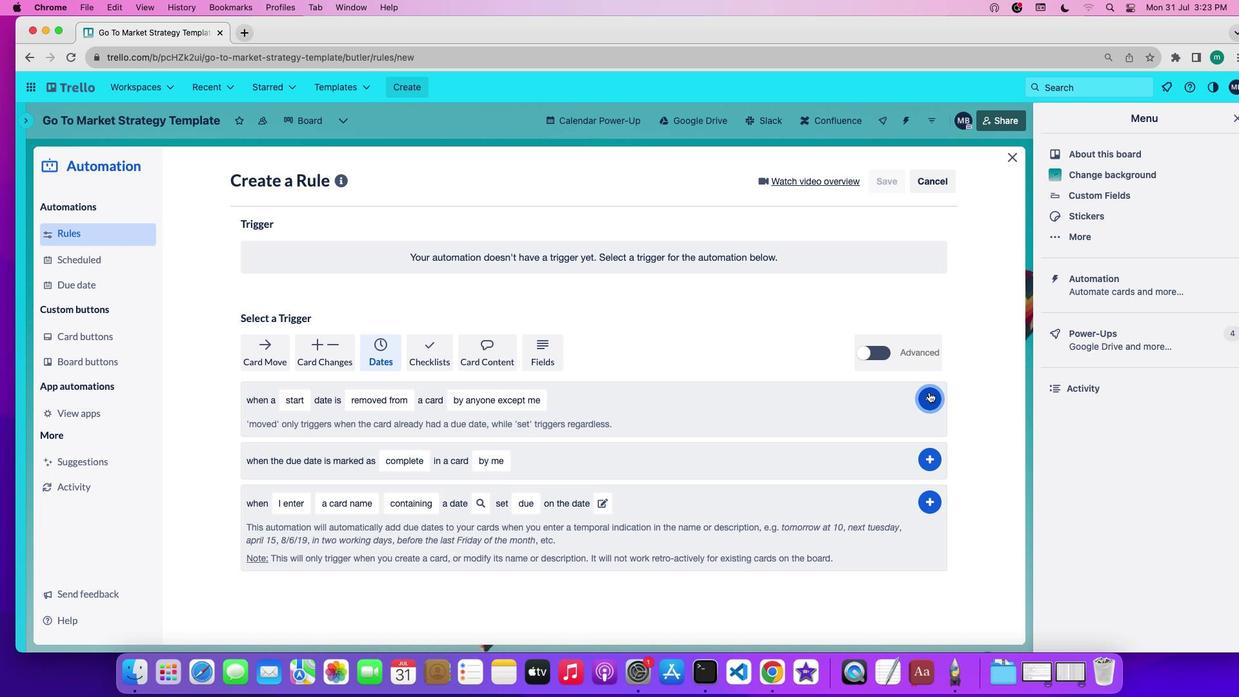 
Action: Mouse pressed left at (928, 392)
Screenshot: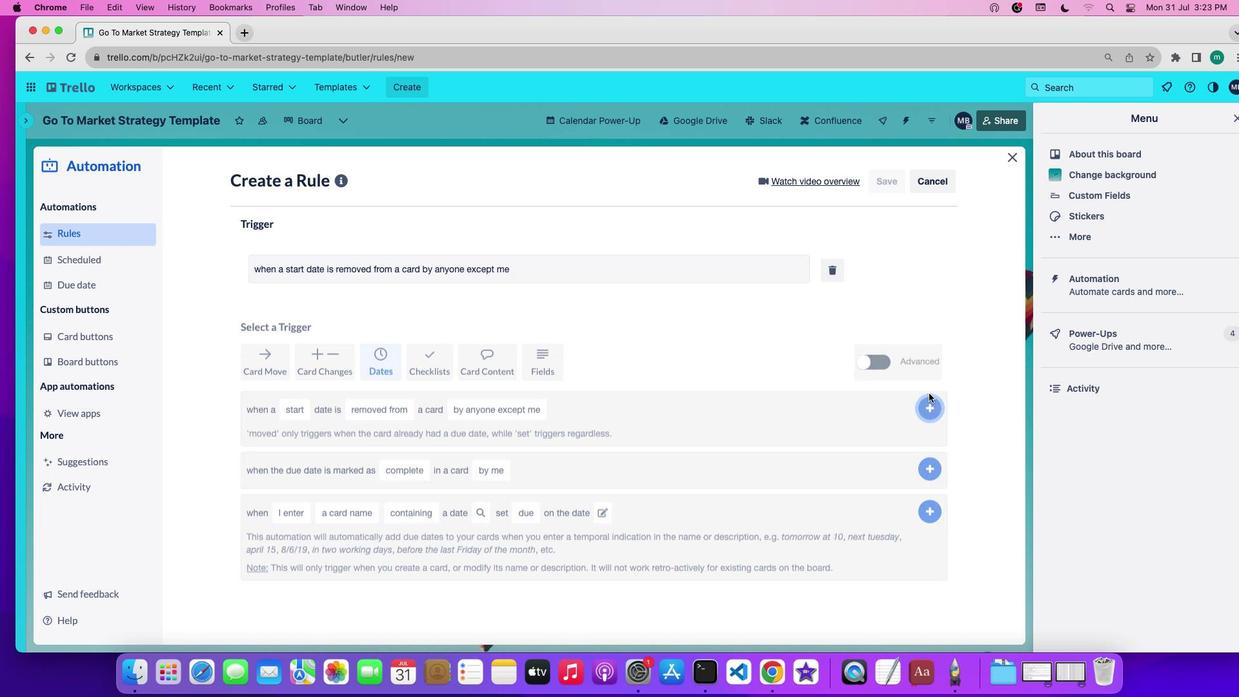
Action: Mouse moved to (787, 433)
Screenshot: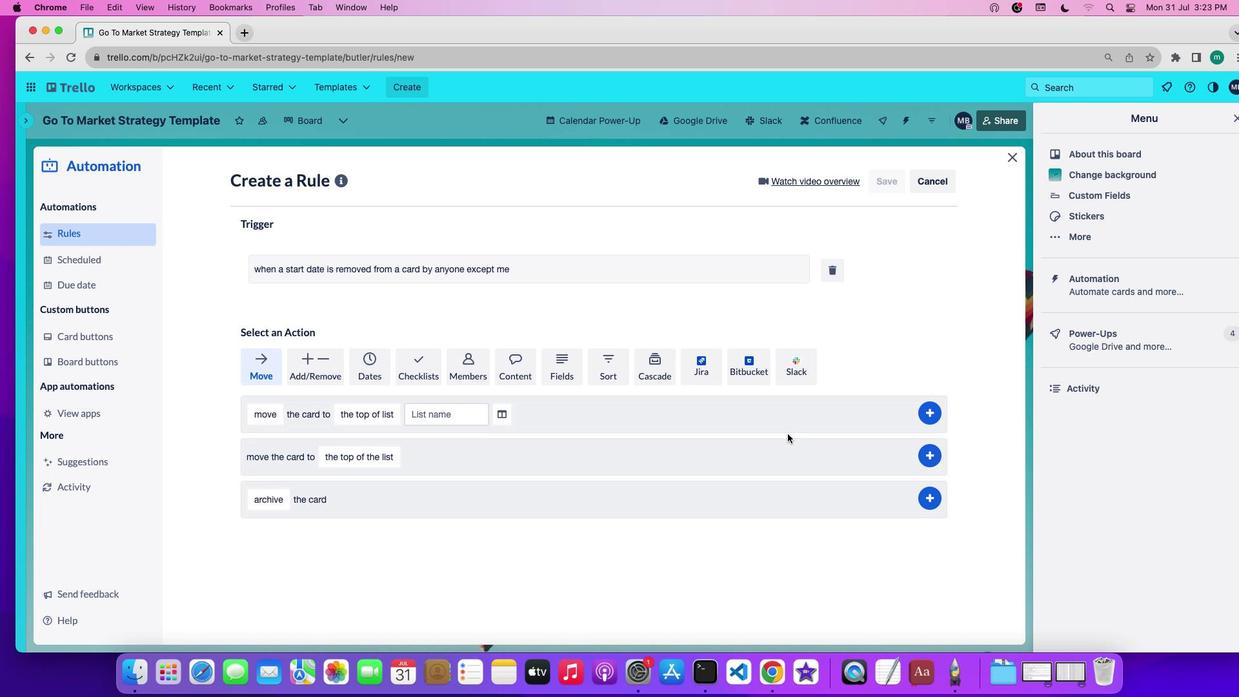 
